 Task: Find connections with filter location Roskilde with filter topic #aiwith filter profile language Potuguese with filter current company Dr. Oetker India with filter school Indian Institute of Technology, Guwahati with filter industry Sugar and Confectionery Product Manufacturing with filter service category Healthcare Consulting with filter keywords title Conservation Volunteer
Action: Mouse moved to (474, 67)
Screenshot: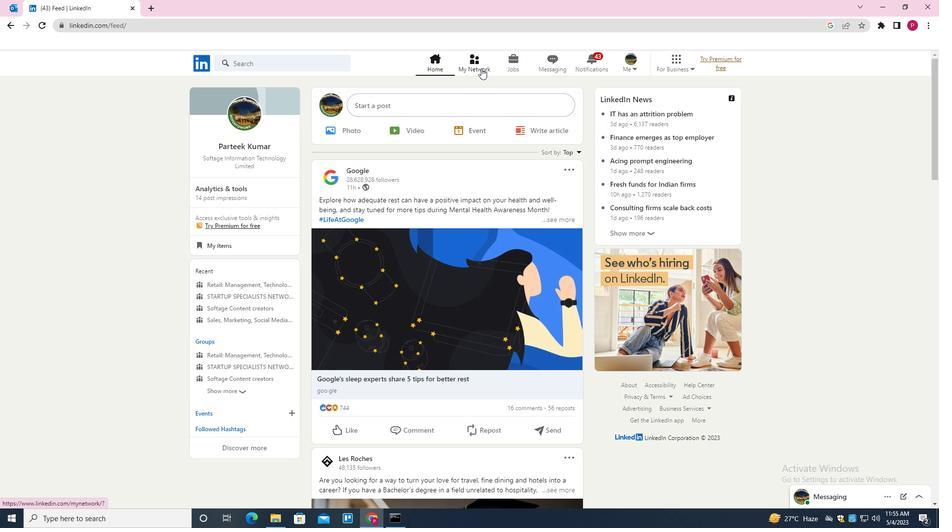 
Action: Mouse pressed left at (474, 67)
Screenshot: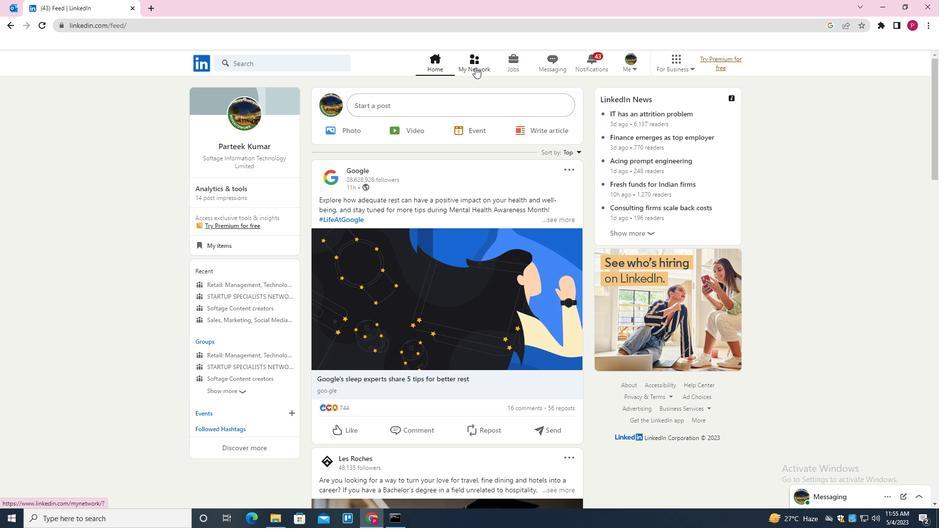 
Action: Mouse moved to (297, 117)
Screenshot: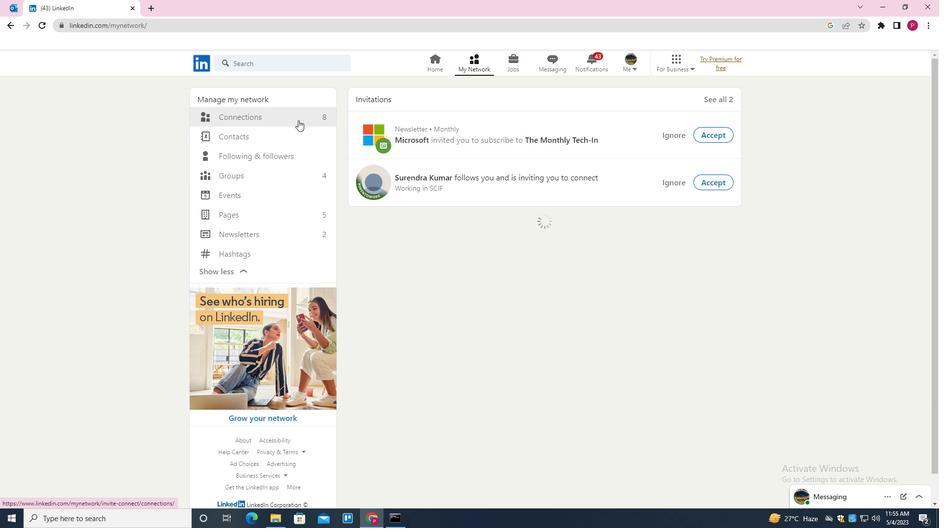 
Action: Mouse pressed left at (297, 117)
Screenshot: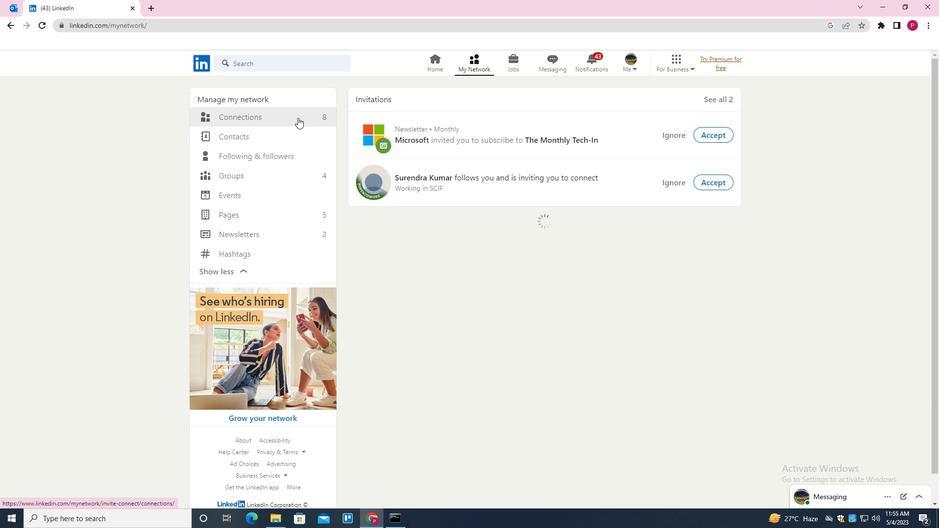 
Action: Mouse moved to (559, 118)
Screenshot: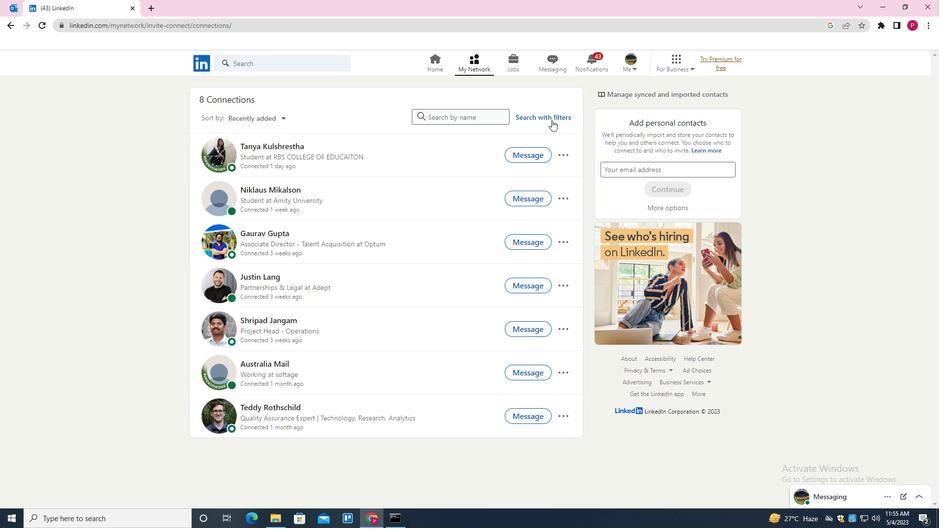 
Action: Mouse pressed left at (559, 118)
Screenshot: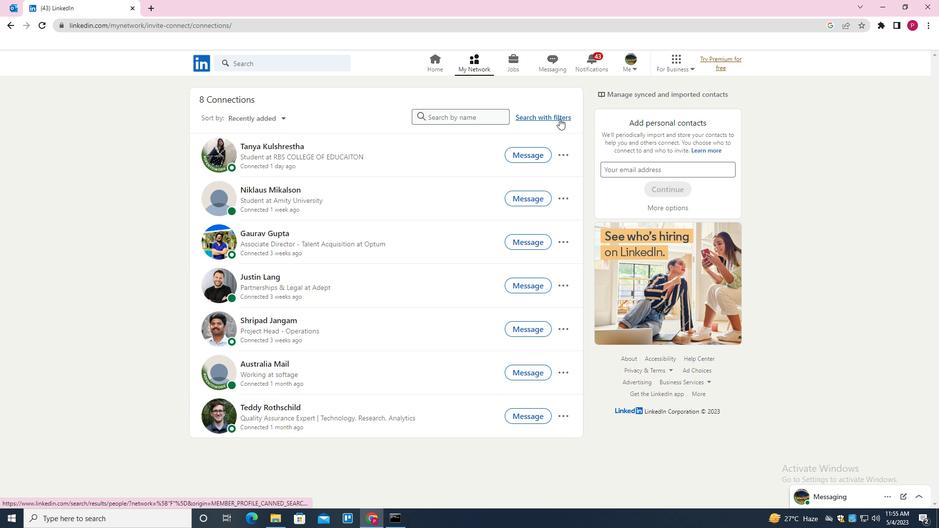 
Action: Mouse moved to (501, 90)
Screenshot: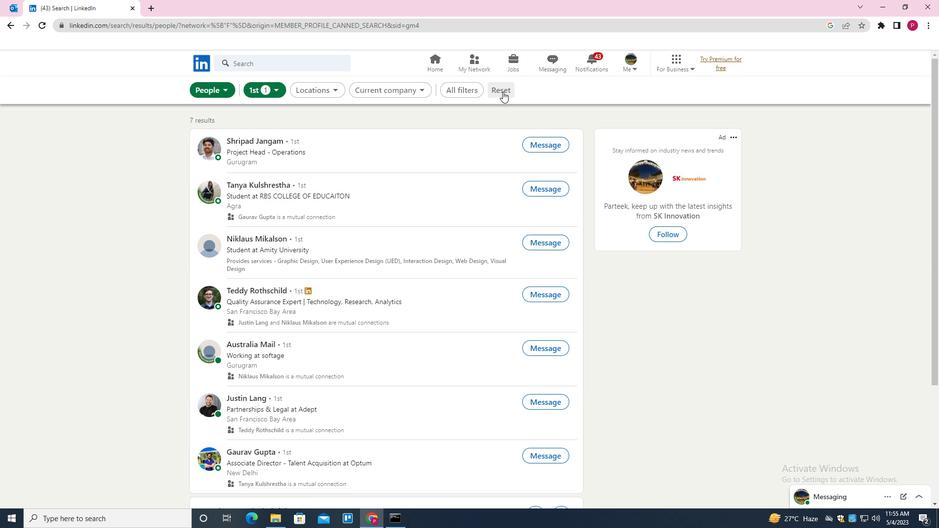 
Action: Mouse pressed left at (501, 90)
Screenshot: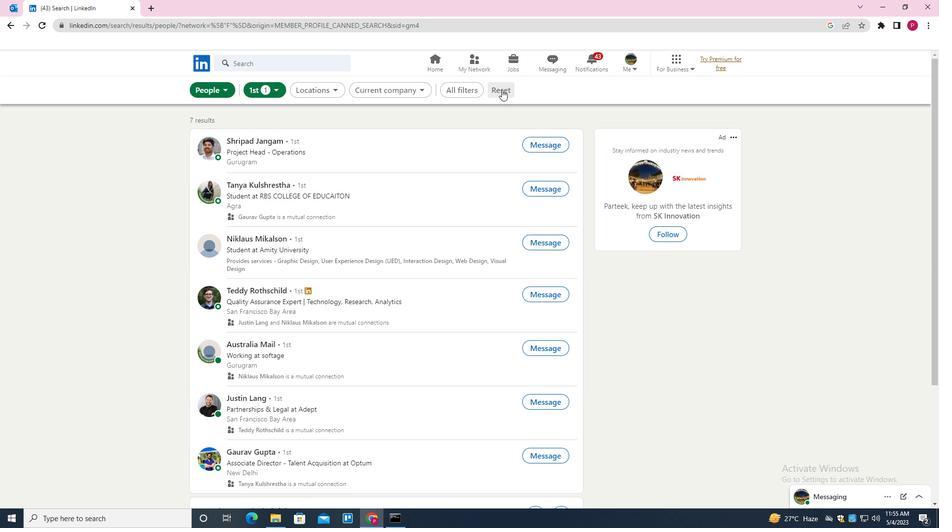 
Action: Mouse moved to (487, 90)
Screenshot: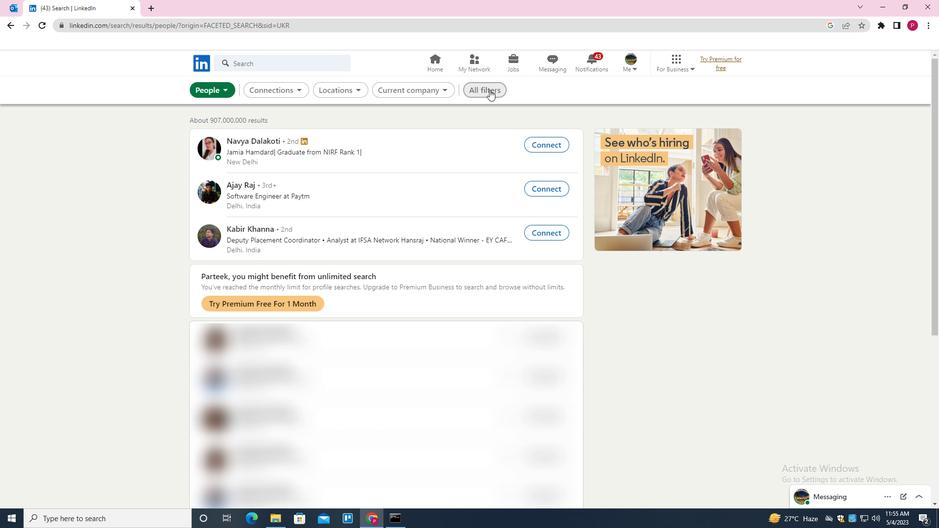 
Action: Mouse pressed left at (487, 90)
Screenshot: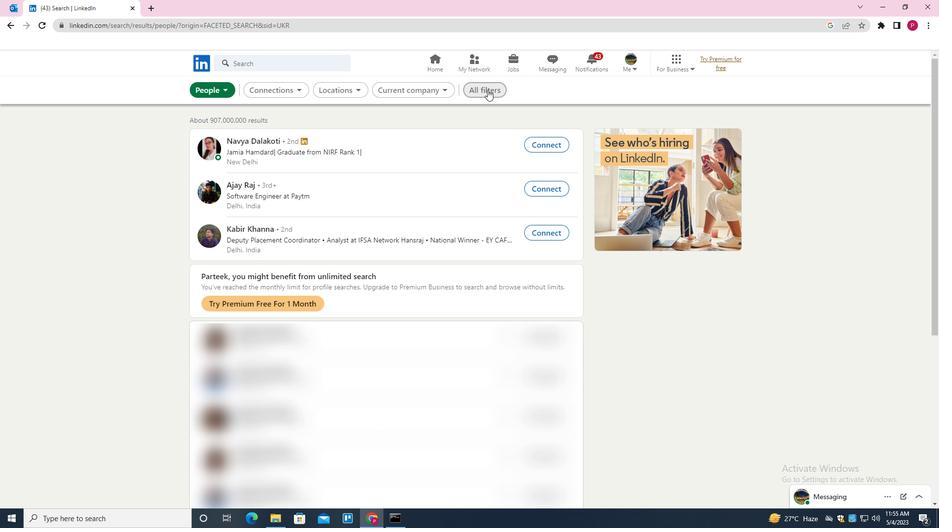 
Action: Mouse moved to (765, 270)
Screenshot: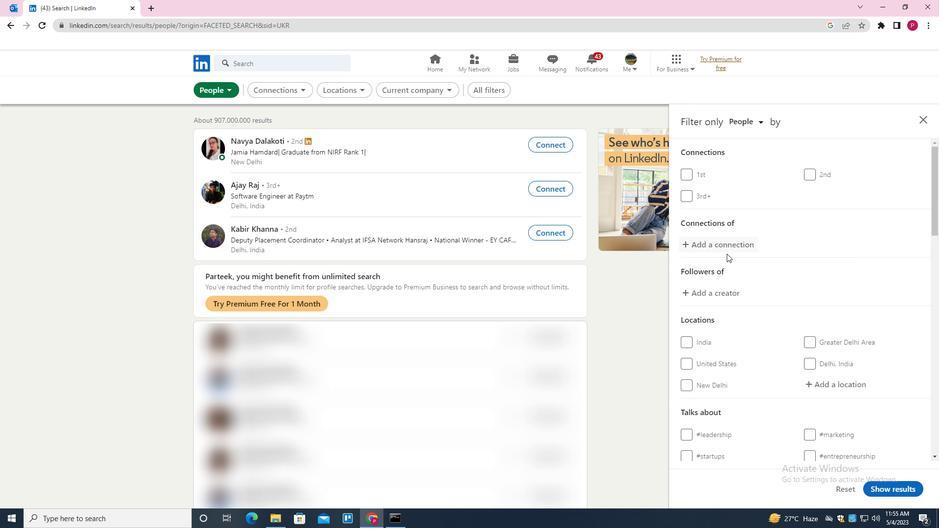 
Action: Mouse scrolled (765, 269) with delta (0, 0)
Screenshot: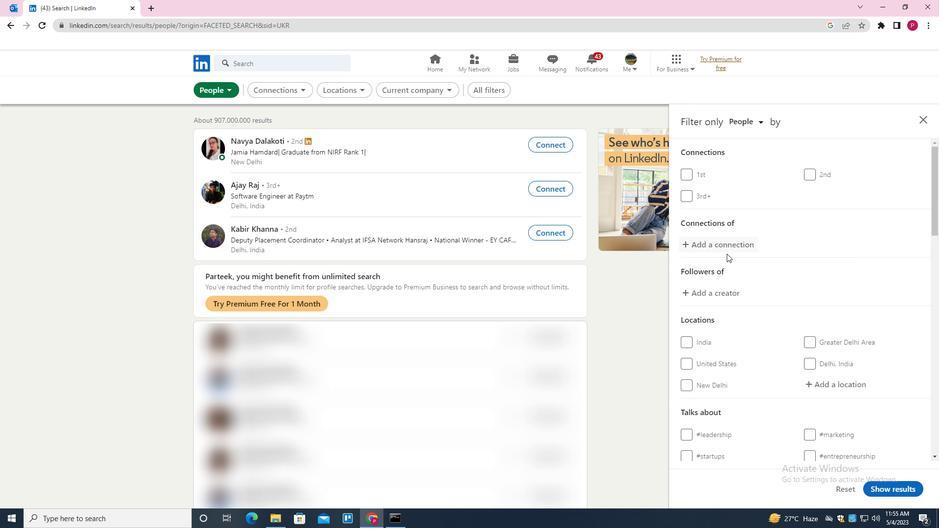 
Action: Mouse moved to (781, 275)
Screenshot: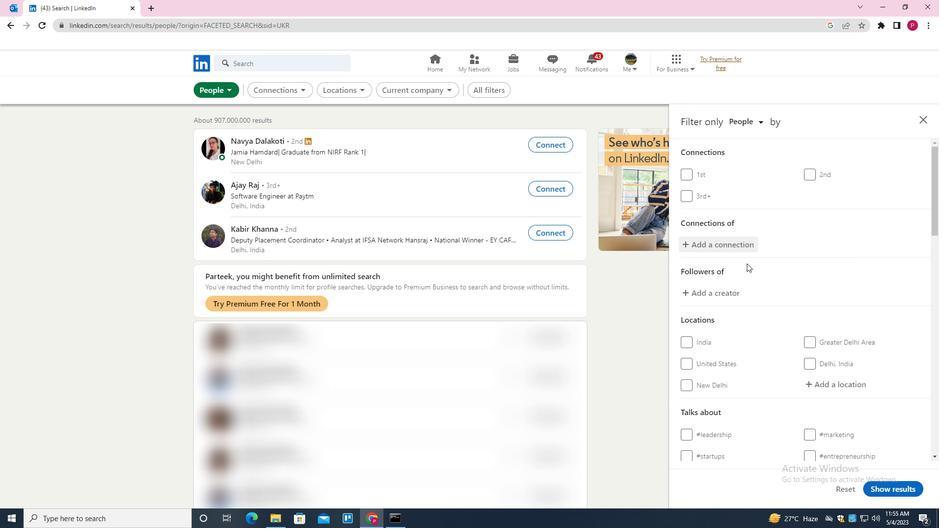 
Action: Mouse scrolled (781, 274) with delta (0, 0)
Screenshot: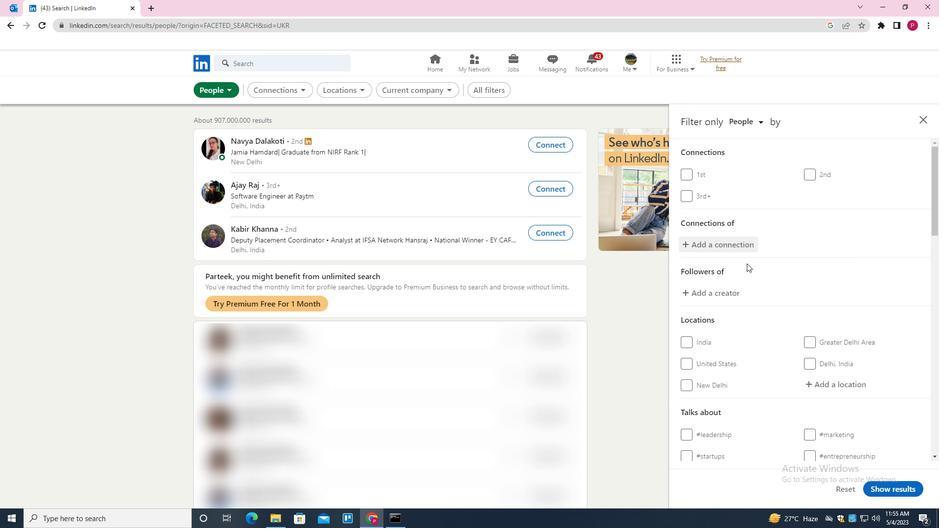 
Action: Mouse moved to (857, 289)
Screenshot: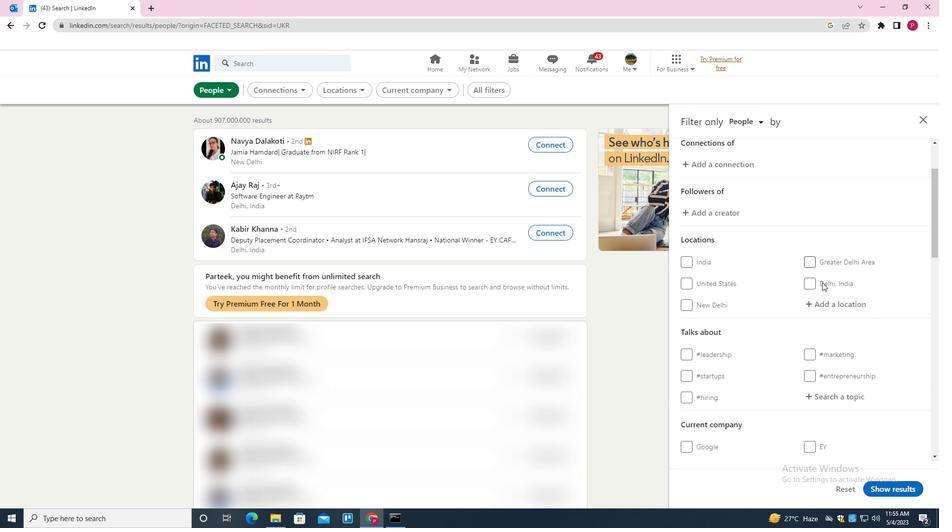 
Action: Mouse pressed left at (857, 289)
Screenshot: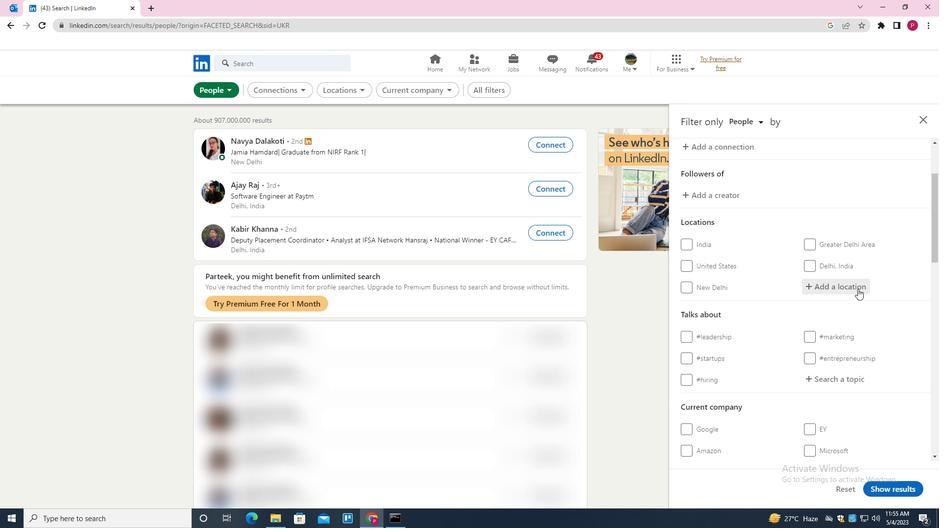 
Action: Key pressed <Key.shift><Key.shift><Key.shift>ROSKILDE<Key.down><Key.enter>
Screenshot: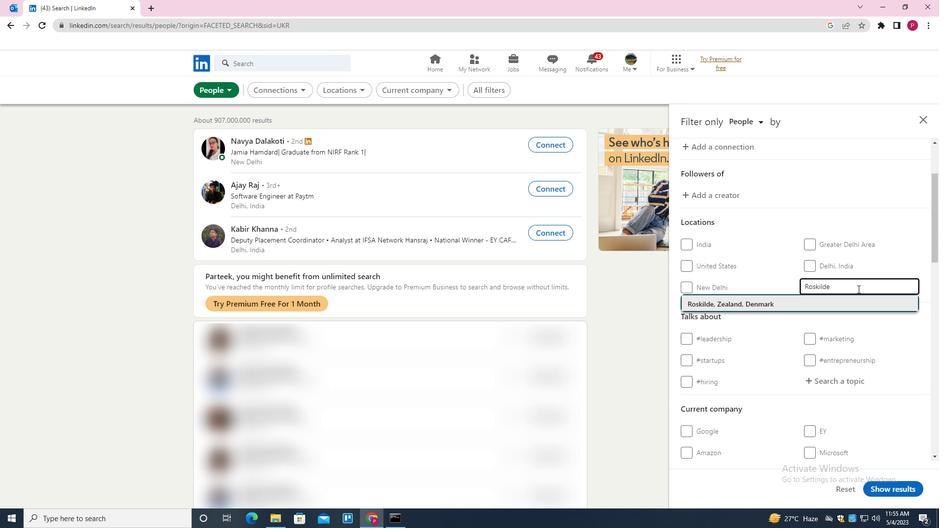 
Action: Mouse moved to (800, 293)
Screenshot: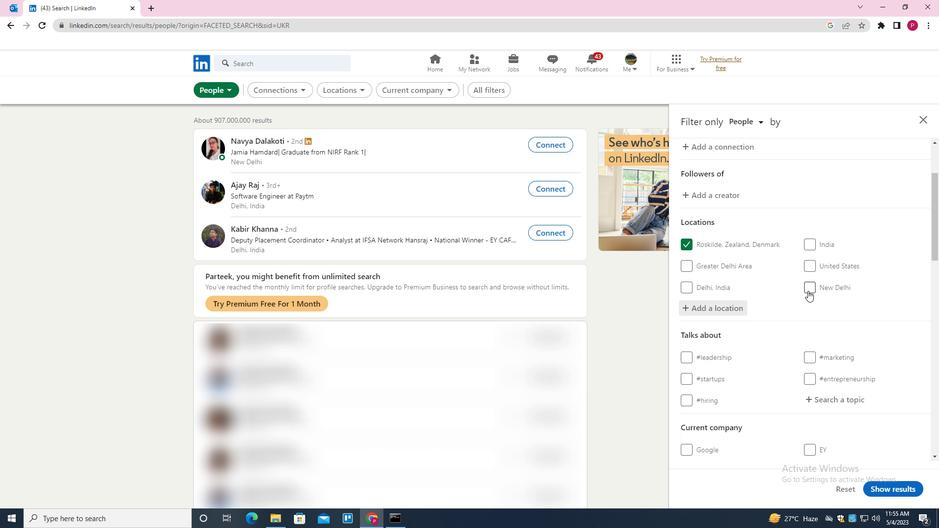 
Action: Mouse scrolled (800, 293) with delta (0, 0)
Screenshot: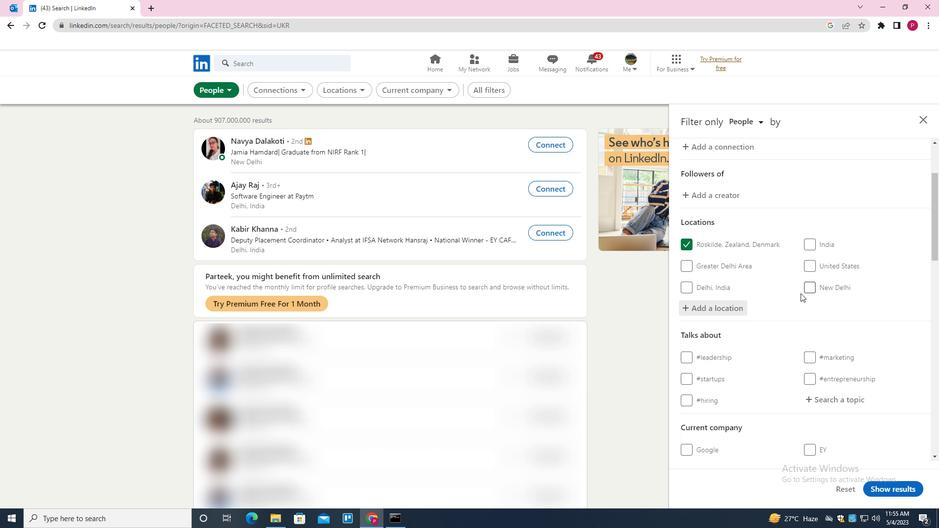 
Action: Mouse scrolled (800, 293) with delta (0, 0)
Screenshot: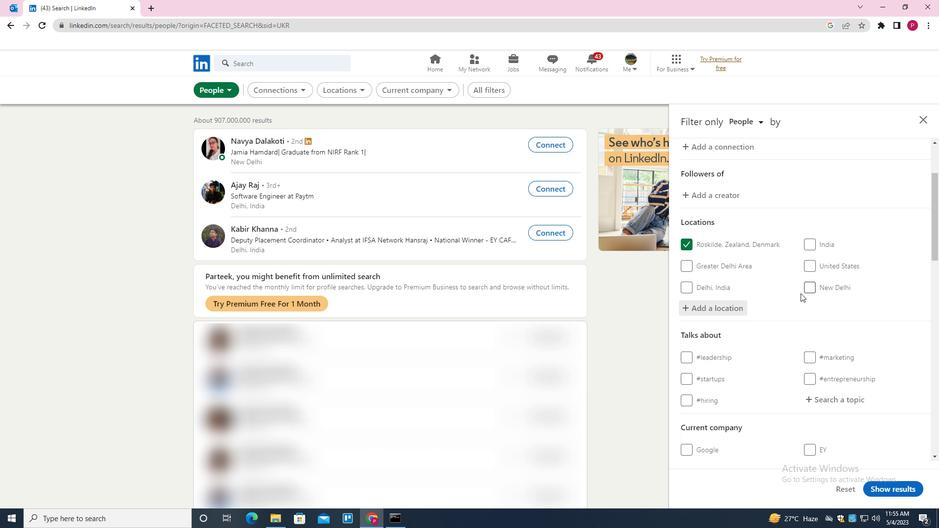 
Action: Mouse moved to (801, 294)
Screenshot: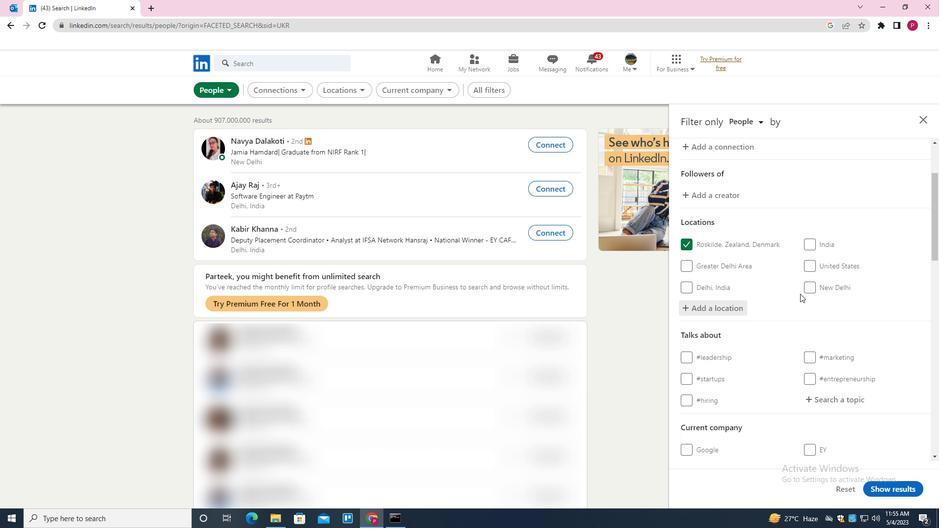 
Action: Mouse scrolled (801, 293) with delta (0, 0)
Screenshot: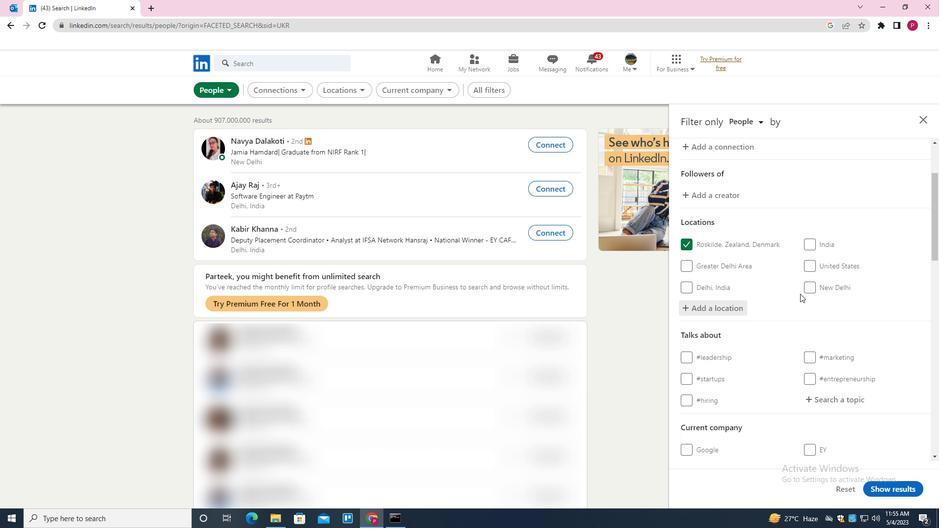 
Action: Mouse moved to (837, 252)
Screenshot: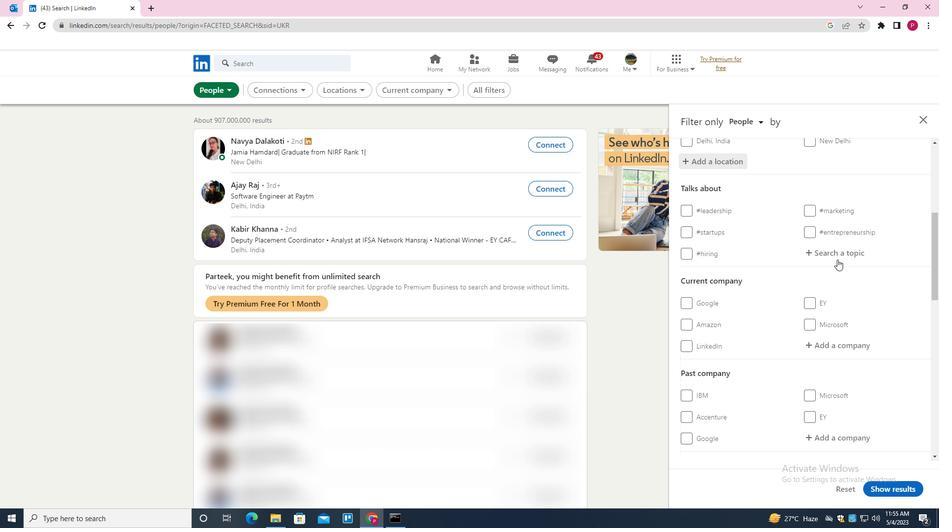 
Action: Mouse pressed left at (837, 252)
Screenshot: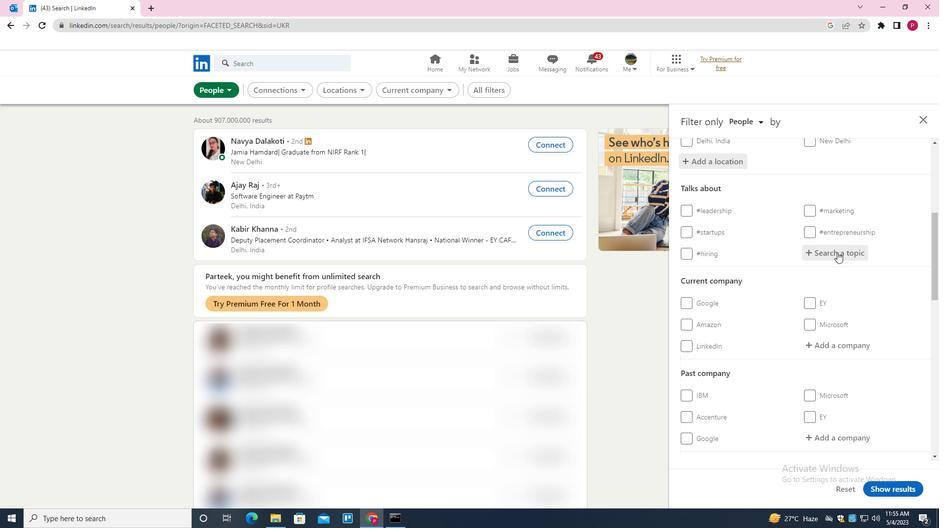 
Action: Key pressed AI<Key.down><Key.enter>
Screenshot: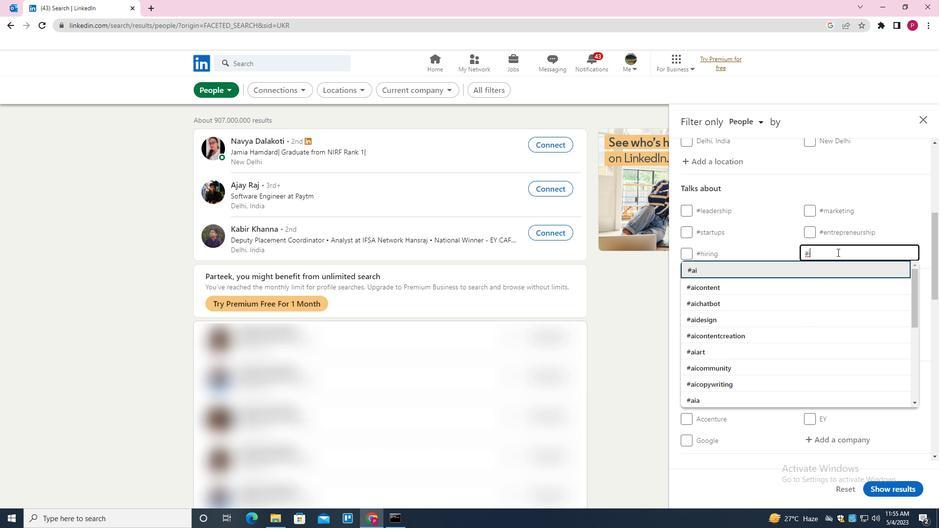 
Action: Mouse moved to (772, 262)
Screenshot: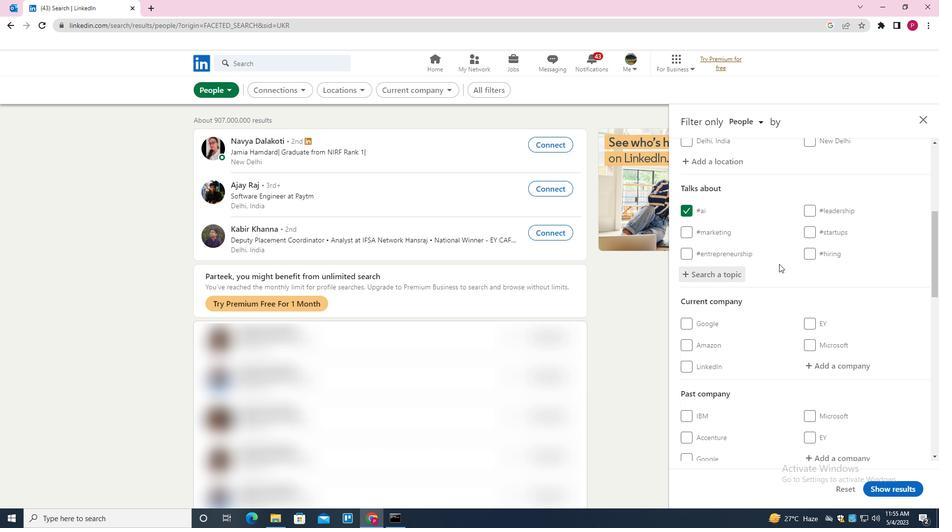 
Action: Mouse scrolled (772, 262) with delta (0, 0)
Screenshot: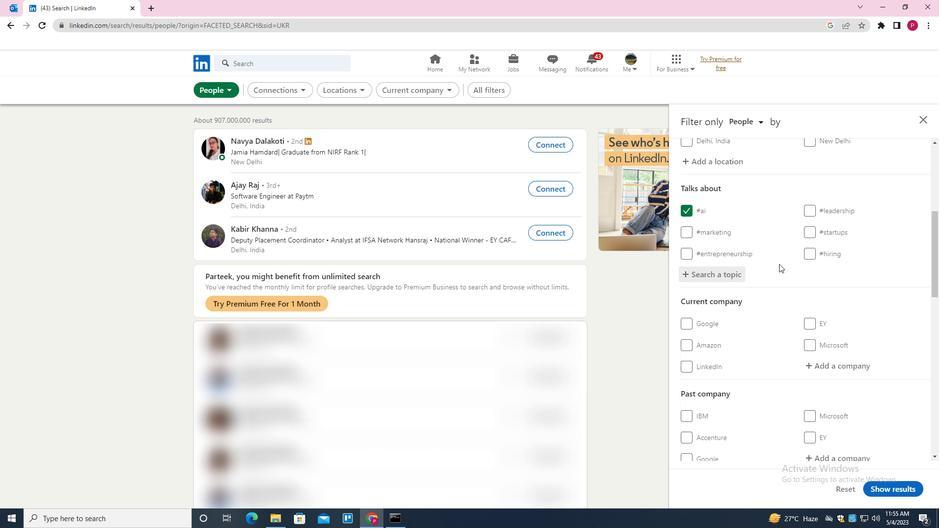 
Action: Mouse moved to (771, 262)
Screenshot: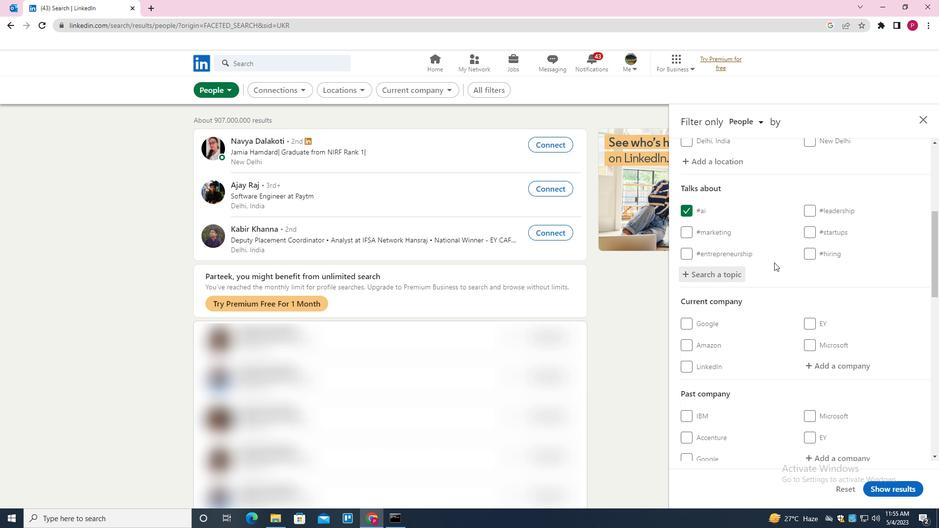 
Action: Mouse scrolled (771, 262) with delta (0, 0)
Screenshot: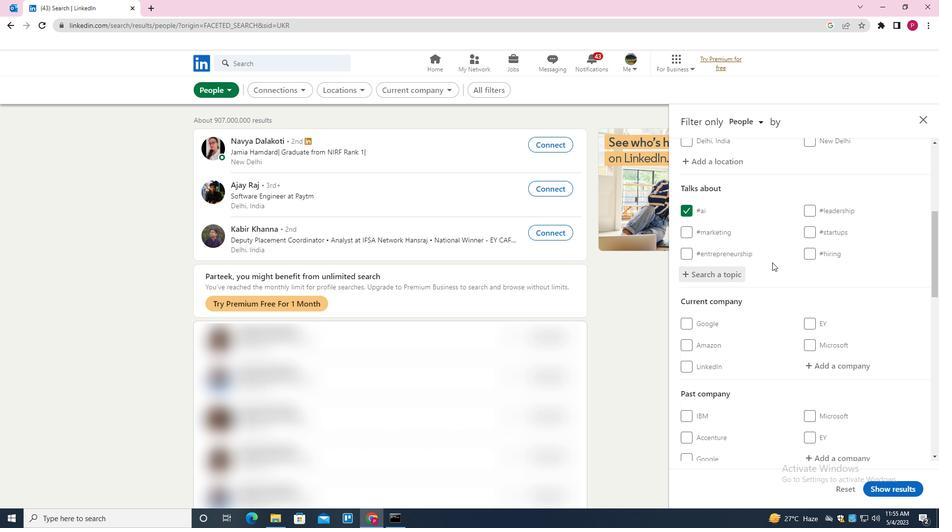 
Action: Mouse scrolled (771, 262) with delta (0, 0)
Screenshot: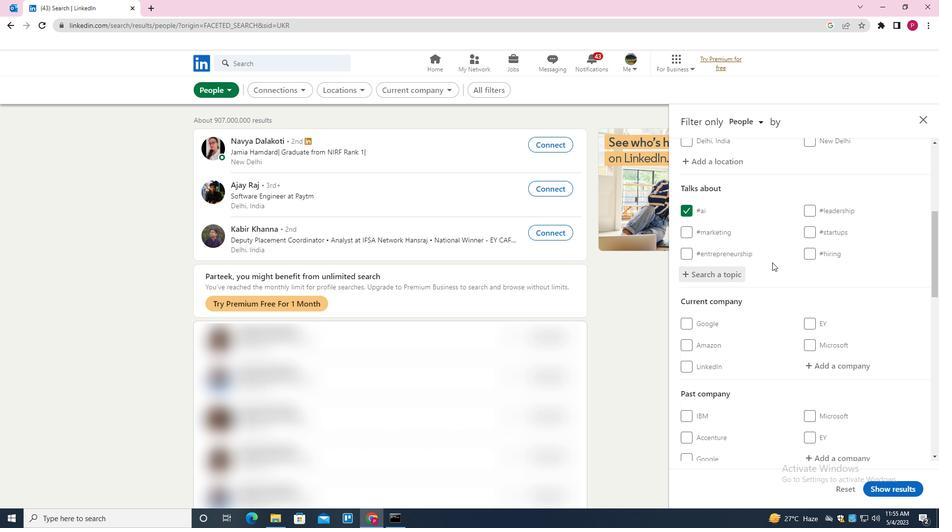 
Action: Mouse moved to (771, 262)
Screenshot: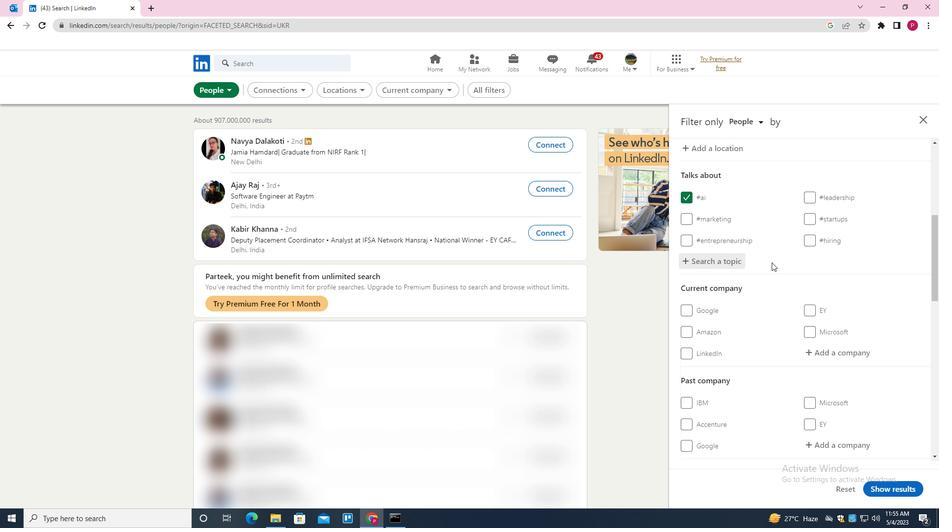 
Action: Mouse scrolled (771, 262) with delta (0, 0)
Screenshot: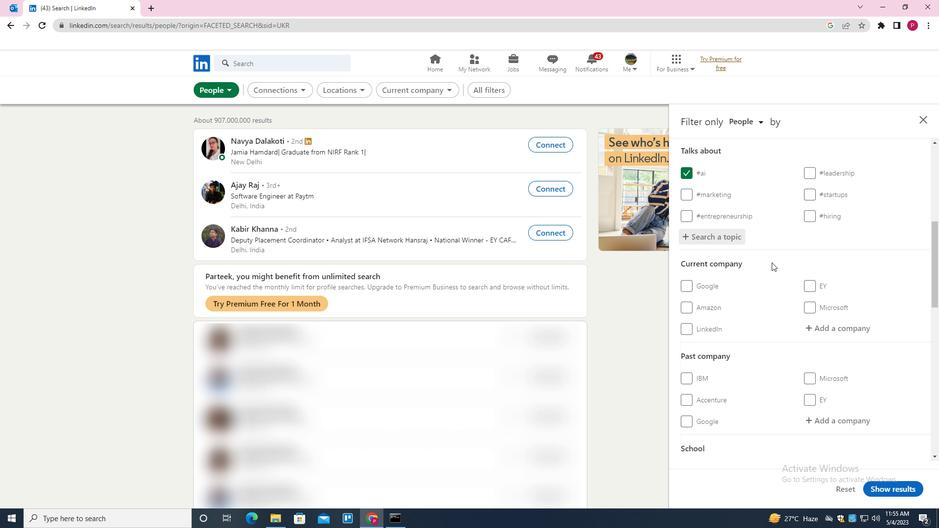 
Action: Mouse scrolled (771, 262) with delta (0, 0)
Screenshot: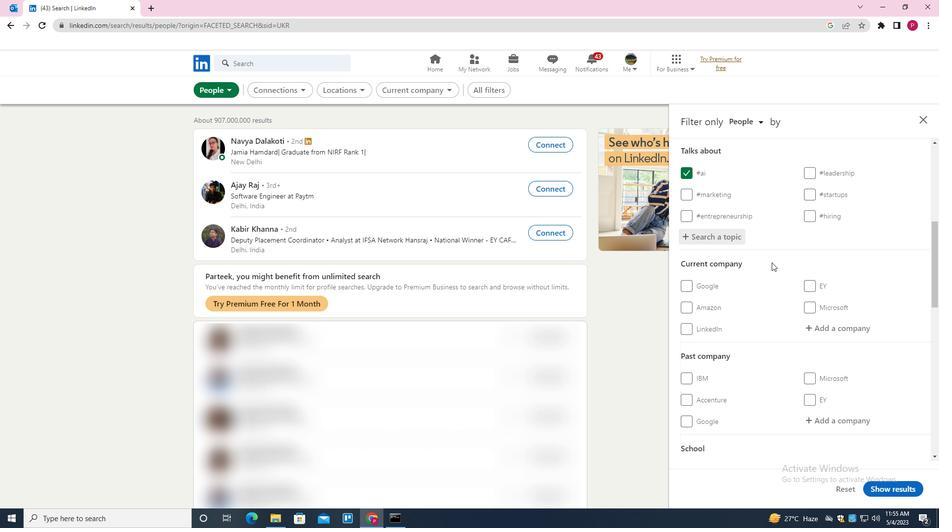 
Action: Mouse scrolled (771, 262) with delta (0, 0)
Screenshot: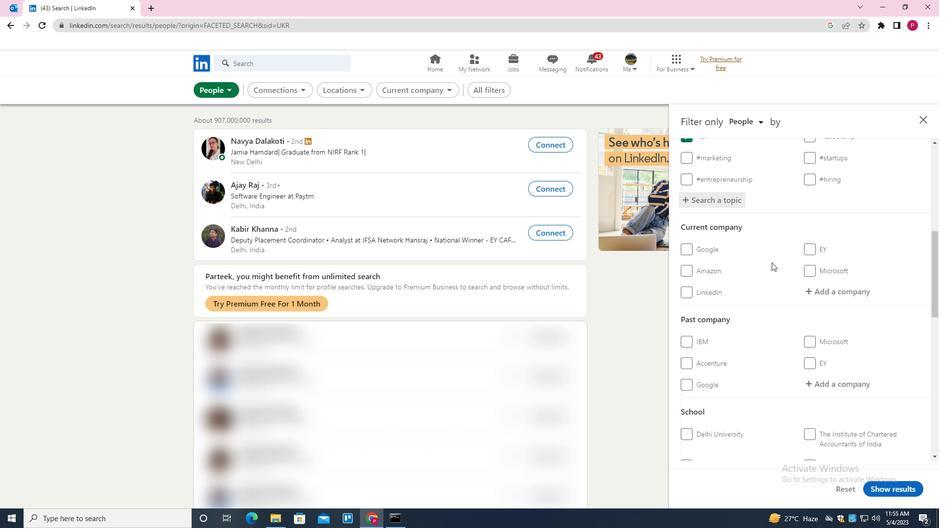 
Action: Mouse moved to (766, 262)
Screenshot: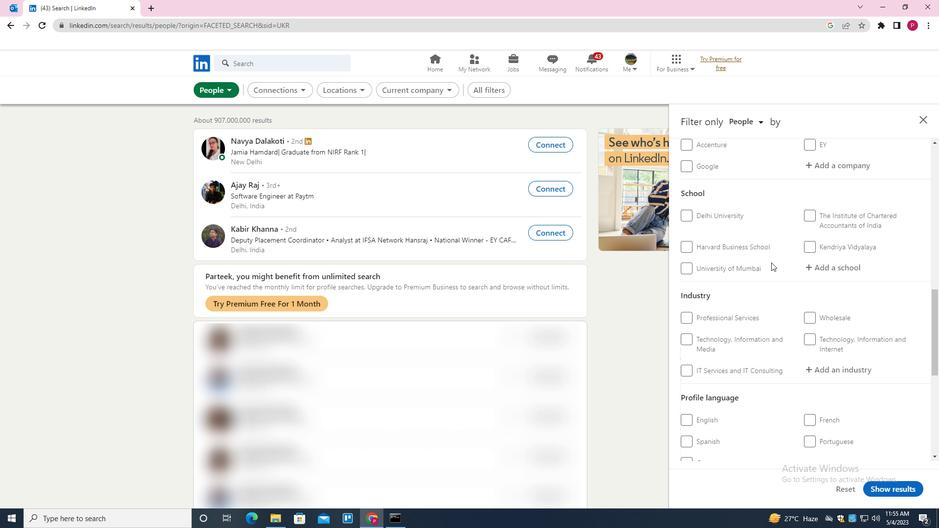 
Action: Mouse scrolled (766, 261) with delta (0, 0)
Screenshot: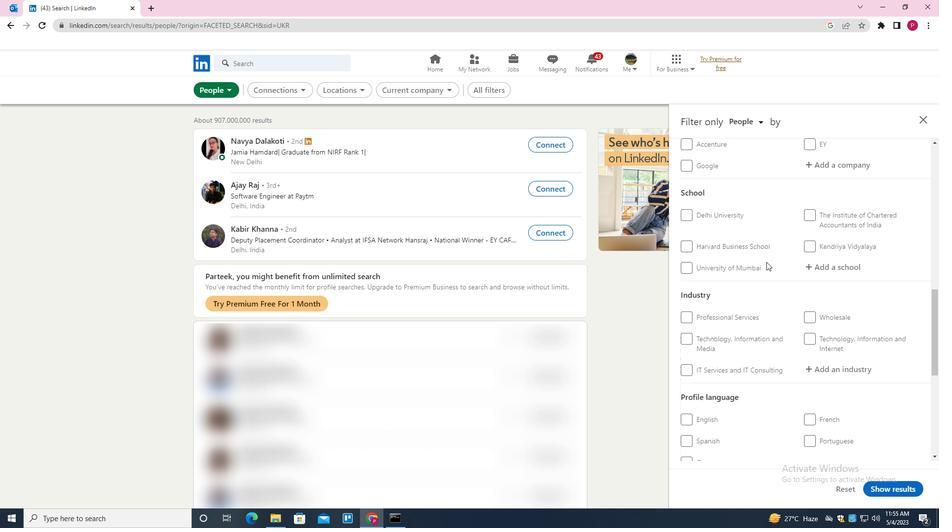 
Action: Mouse scrolled (766, 261) with delta (0, 0)
Screenshot: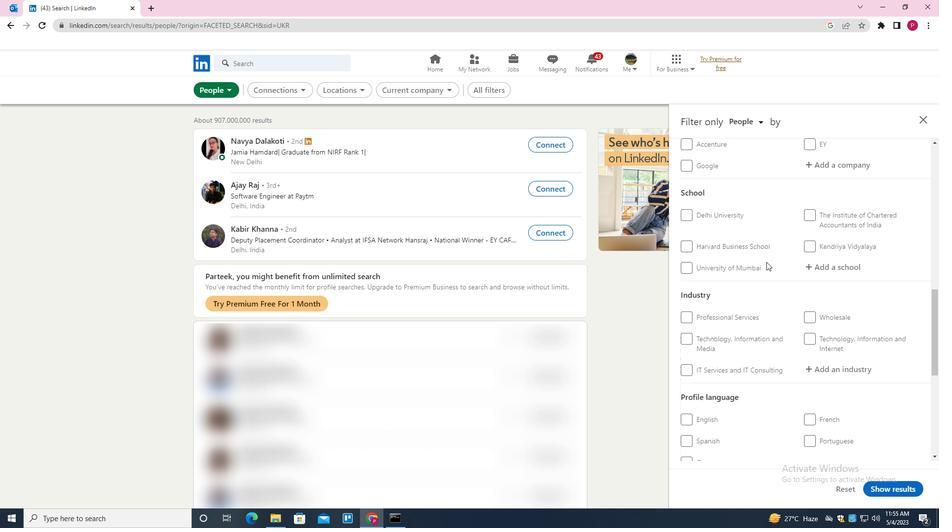 
Action: Mouse scrolled (766, 261) with delta (0, 0)
Screenshot: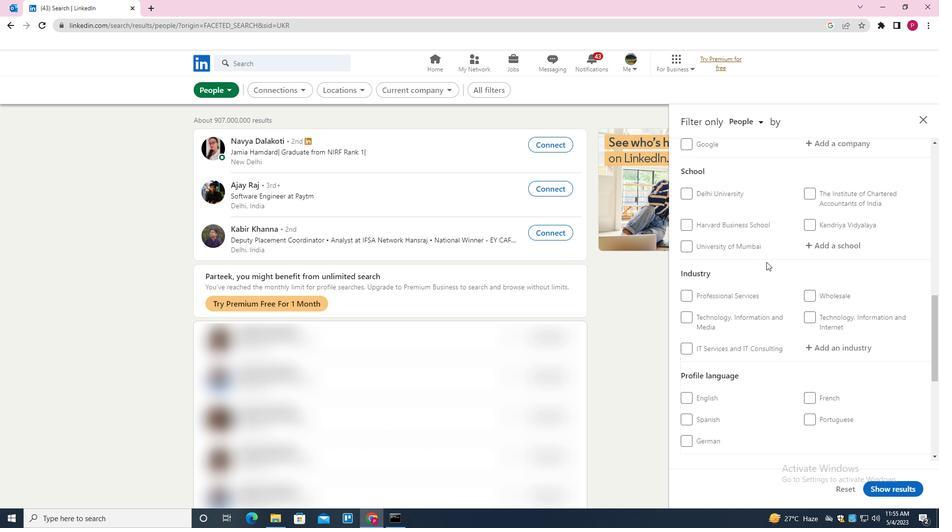
Action: Mouse scrolled (766, 261) with delta (0, 0)
Screenshot: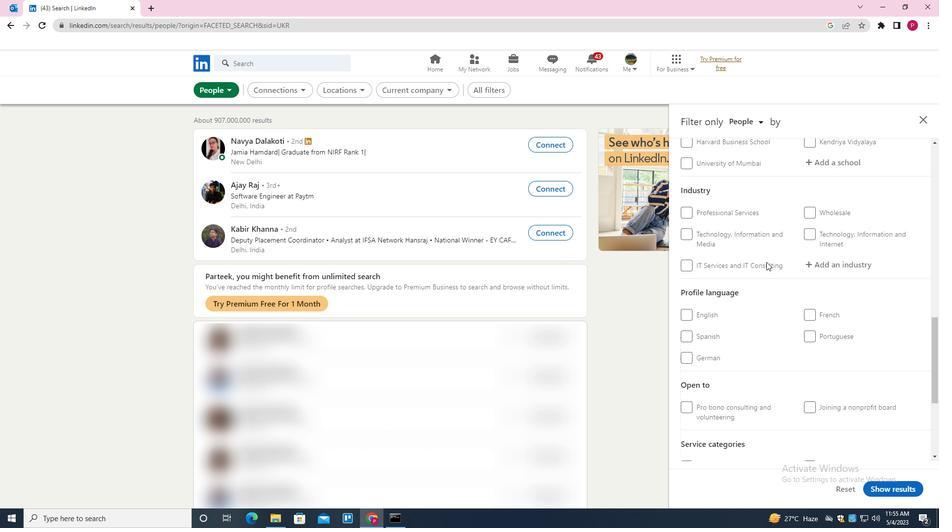 
Action: Mouse moved to (809, 243)
Screenshot: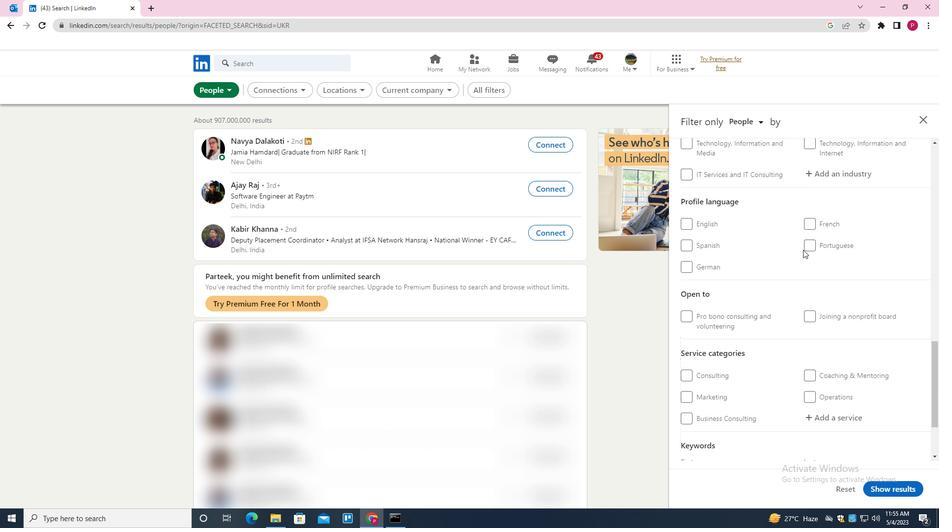 
Action: Mouse pressed left at (809, 243)
Screenshot: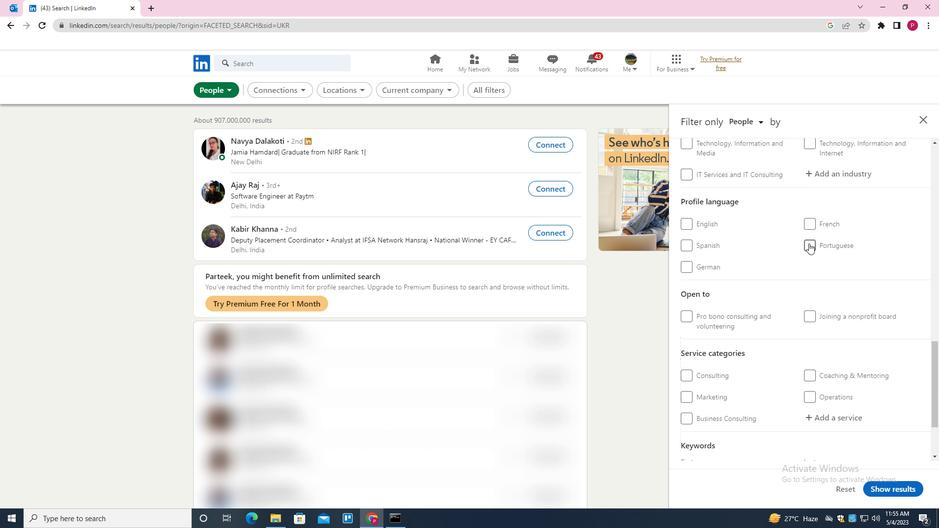 
Action: Mouse moved to (728, 287)
Screenshot: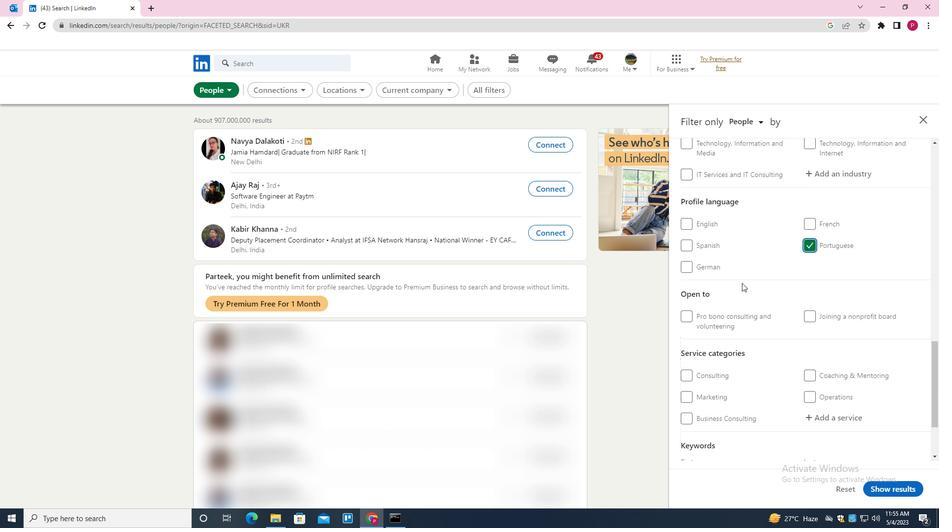 
Action: Mouse scrolled (728, 288) with delta (0, 0)
Screenshot: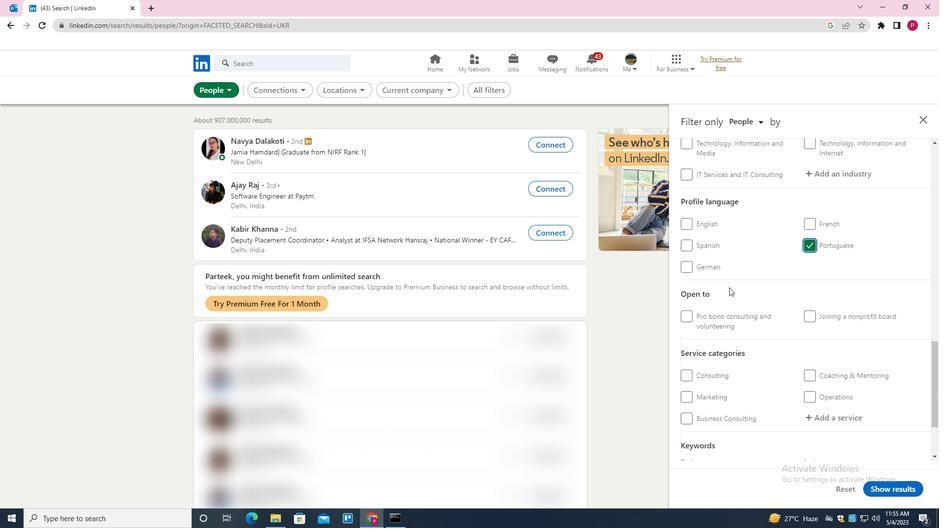 
Action: Mouse scrolled (728, 288) with delta (0, 0)
Screenshot: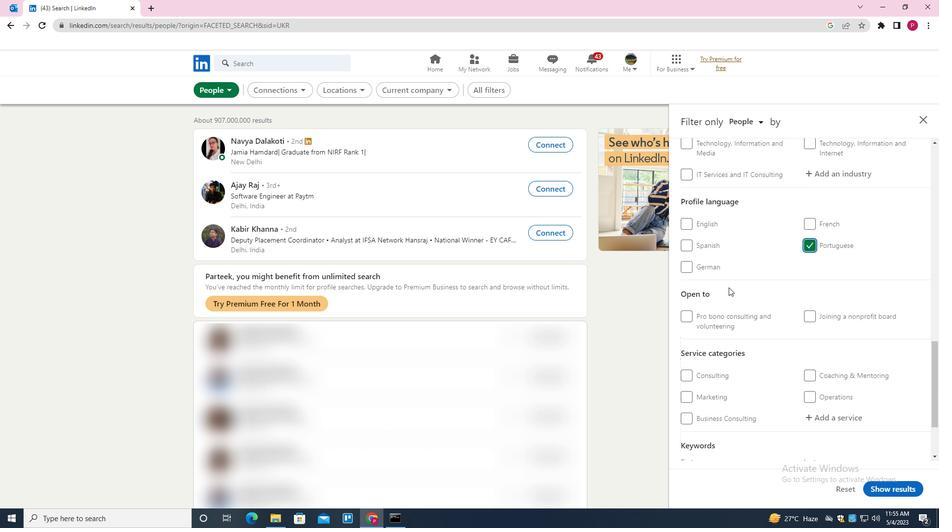 
Action: Mouse scrolled (728, 288) with delta (0, 0)
Screenshot: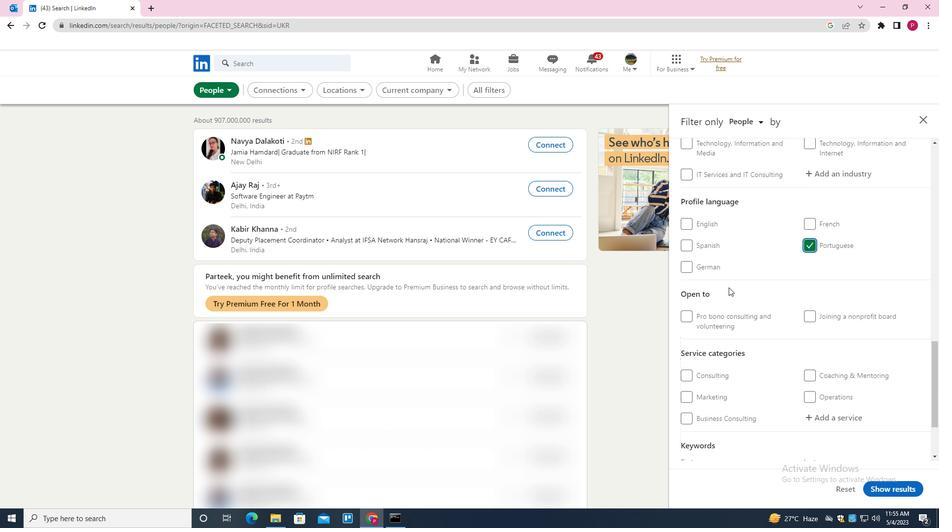 
Action: Mouse scrolled (728, 288) with delta (0, 0)
Screenshot: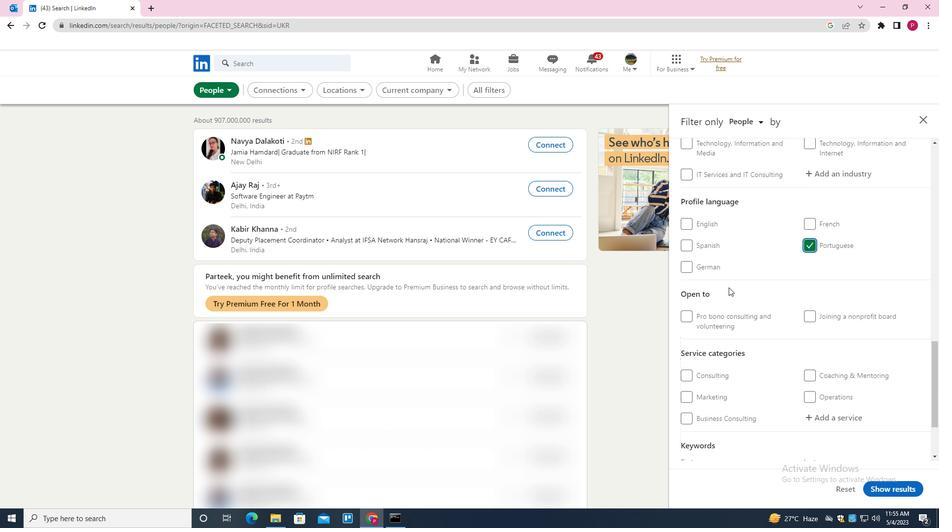 
Action: Mouse scrolled (728, 288) with delta (0, 0)
Screenshot: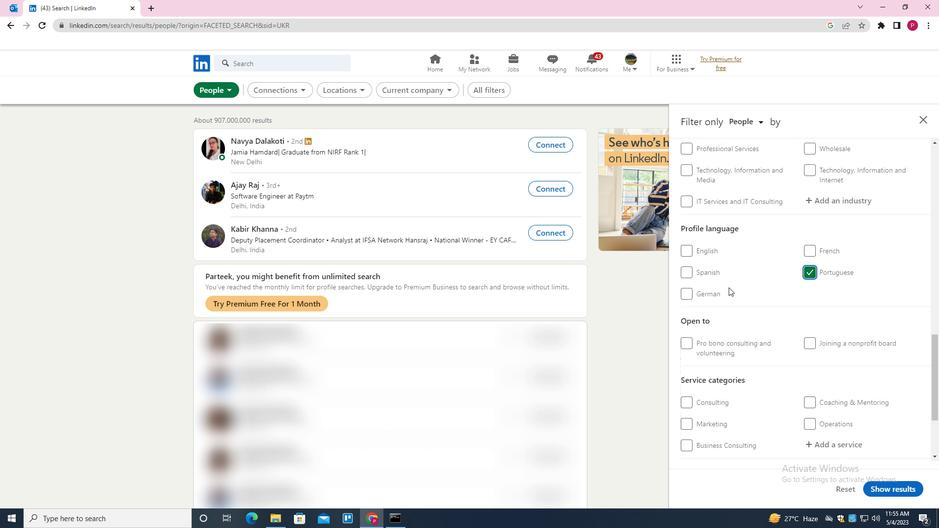 
Action: Mouse scrolled (728, 288) with delta (0, 0)
Screenshot: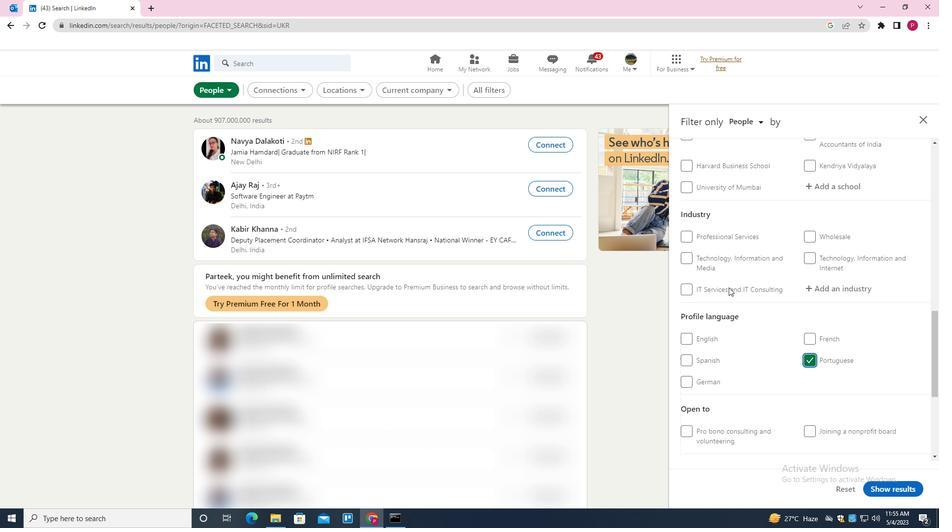 
Action: Mouse scrolled (728, 288) with delta (0, 0)
Screenshot: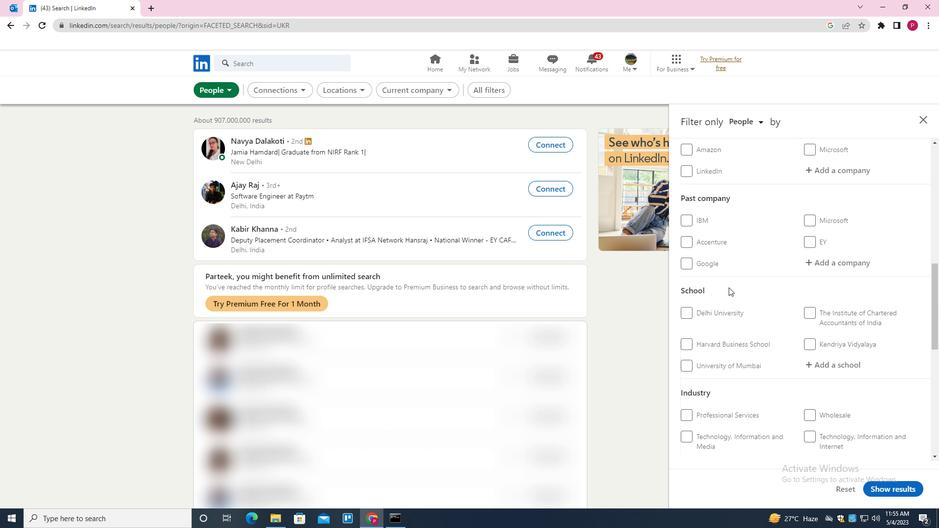 
Action: Mouse moved to (833, 219)
Screenshot: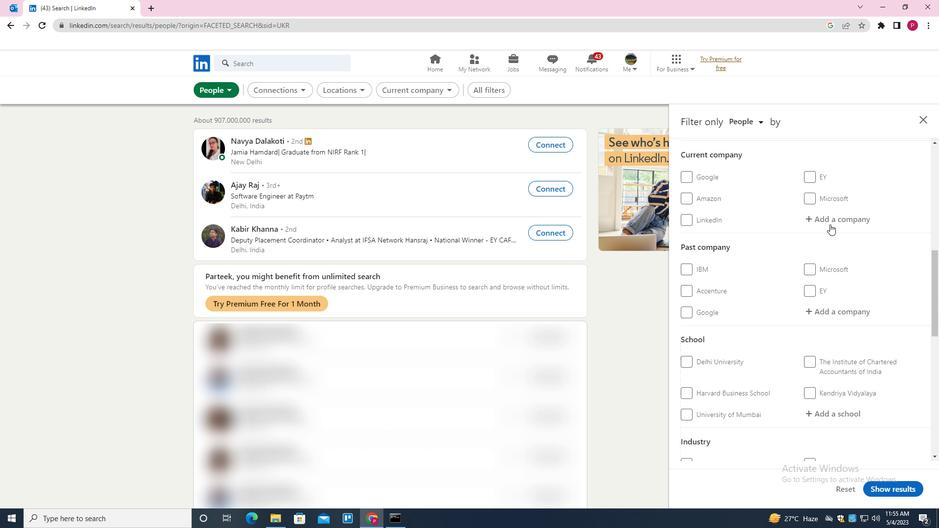 
Action: Mouse pressed left at (833, 219)
Screenshot: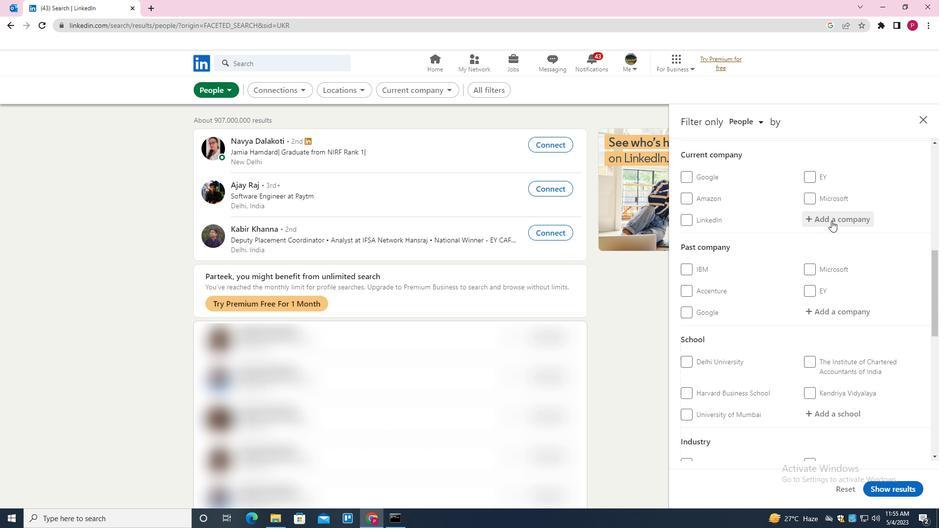 
Action: Key pressed <Key.shift><Key.shift><Key.shift>DR.<Key.space><Key.shift>OETK<Key.down><Key.enter>
Screenshot: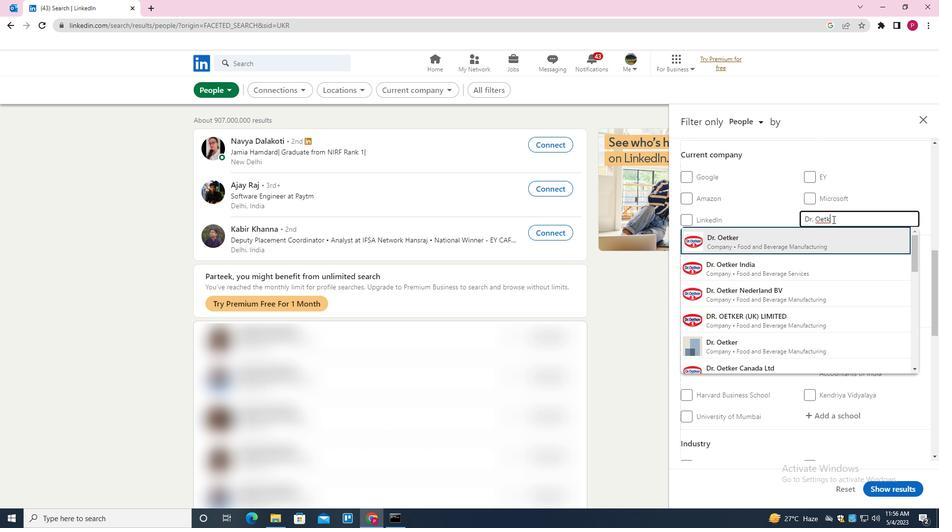 
Action: Mouse moved to (809, 247)
Screenshot: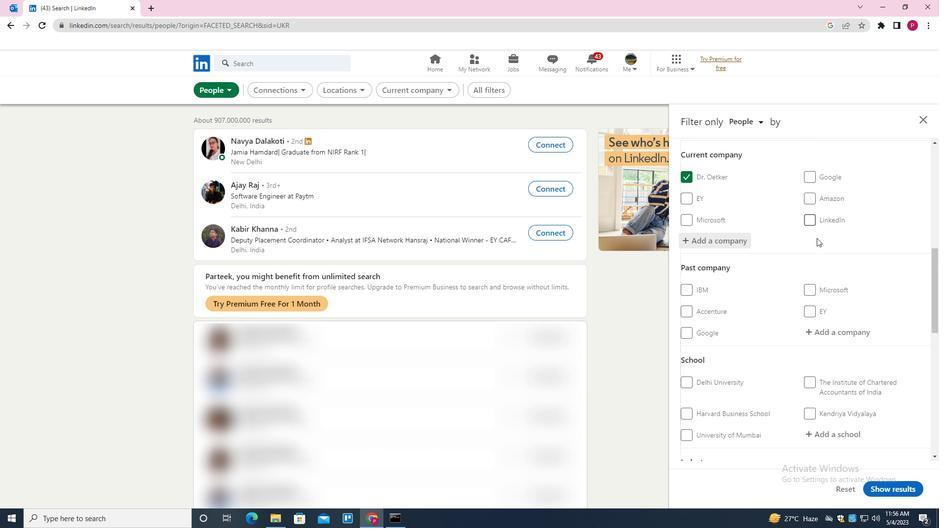 
Action: Mouse scrolled (809, 246) with delta (0, 0)
Screenshot: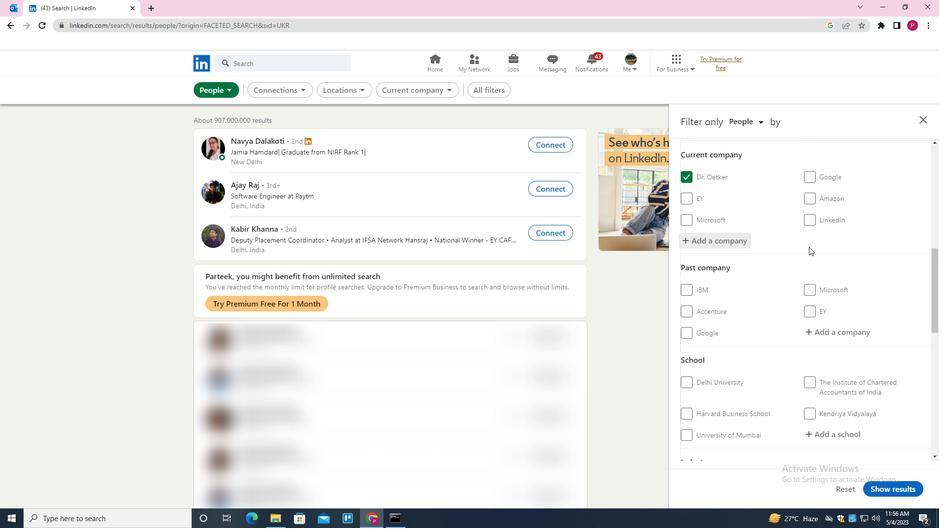
Action: Mouse moved to (810, 247)
Screenshot: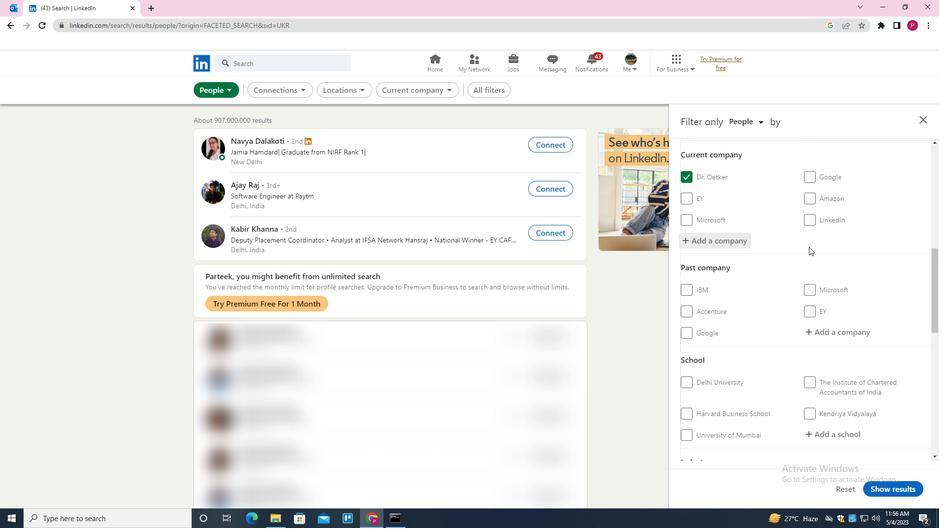 
Action: Mouse scrolled (810, 246) with delta (0, 0)
Screenshot: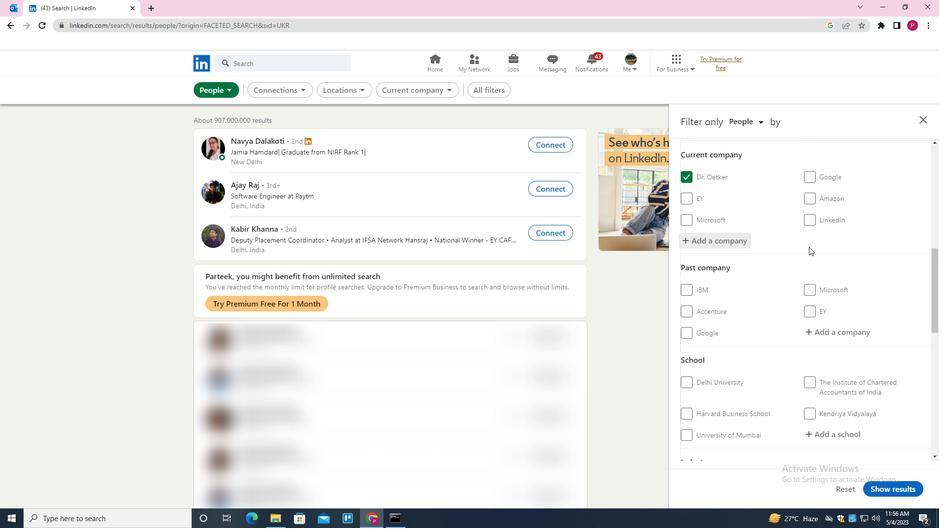 
Action: Mouse moved to (813, 245)
Screenshot: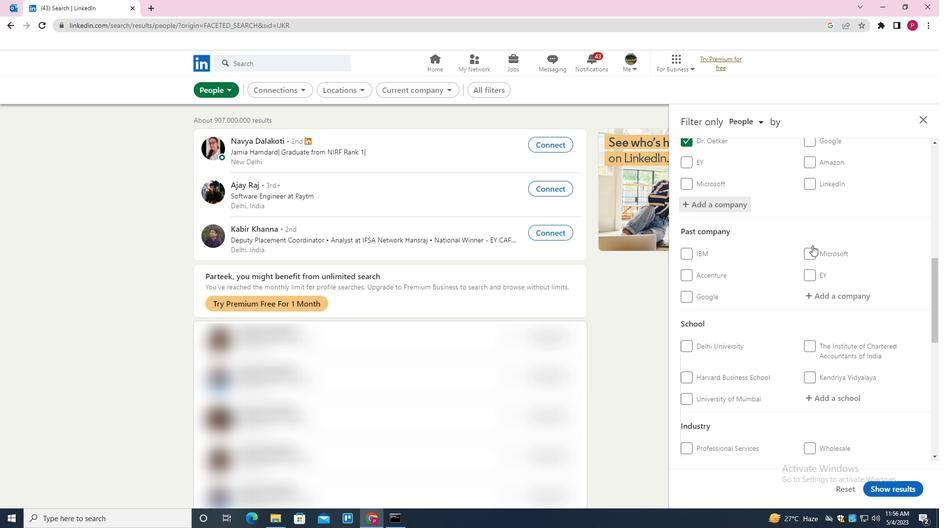 
Action: Mouse scrolled (813, 244) with delta (0, 0)
Screenshot: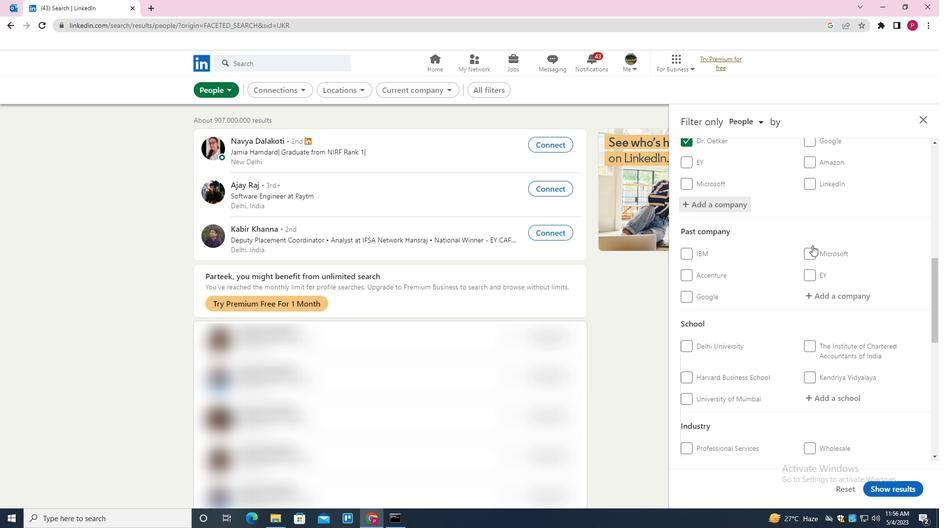 
Action: Mouse moved to (838, 288)
Screenshot: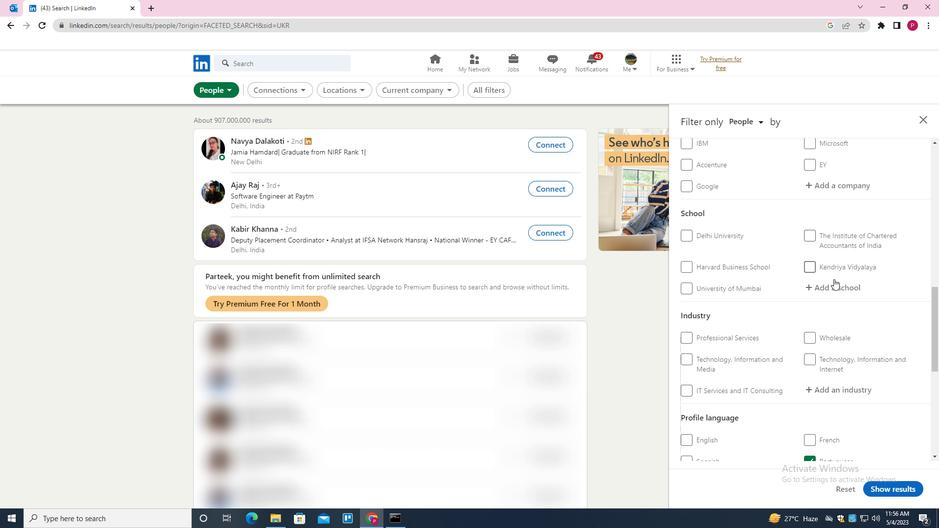 
Action: Mouse pressed left at (838, 288)
Screenshot: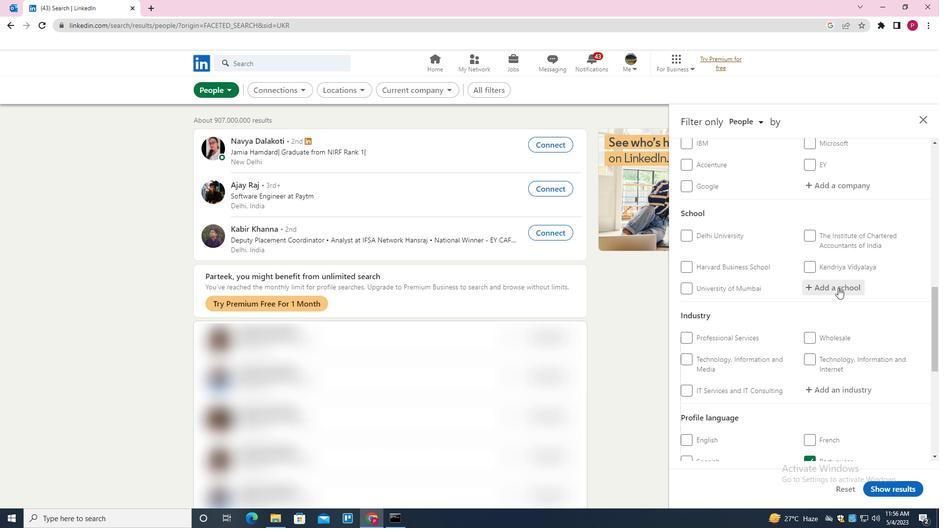 
Action: Key pressed <Key.shift>INDIAN<Key.space><Key.shift><Key.shift><Key.shift><Key.shift><Key.shift><Key.shift><Key.shift><Key.shift><Key.shift><Key.shift><Key.shift><Key.shift><Key.shift><Key.shift><Key.shift><Key.shift><Key.shift><Key.shift>INSTITUTE<Key.space>OF<Key.space><Key.shift>TECHNOLOGY<Key.space><Key.down><Key.down><Key.down><Key.down><Key.down><Key.down><Key.down><Key.down><Key.up><Key.enter>
Screenshot: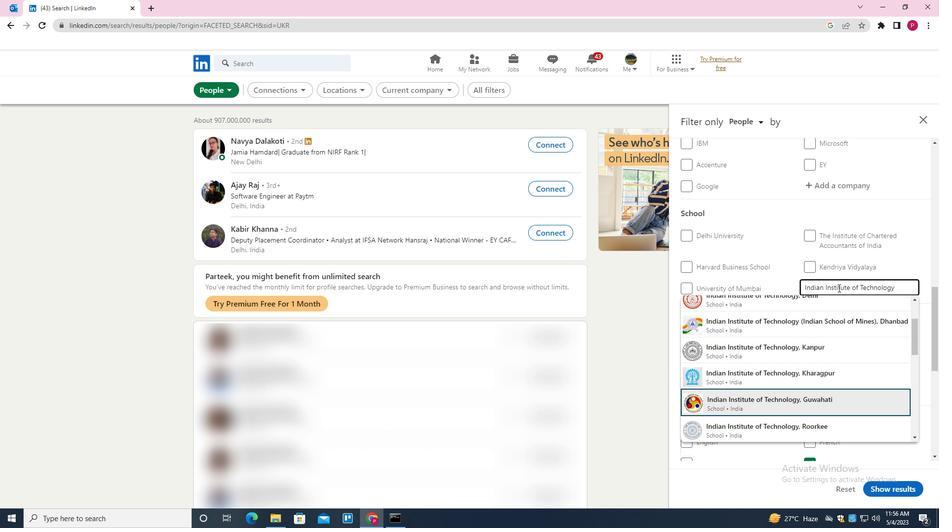 
Action: Mouse moved to (817, 298)
Screenshot: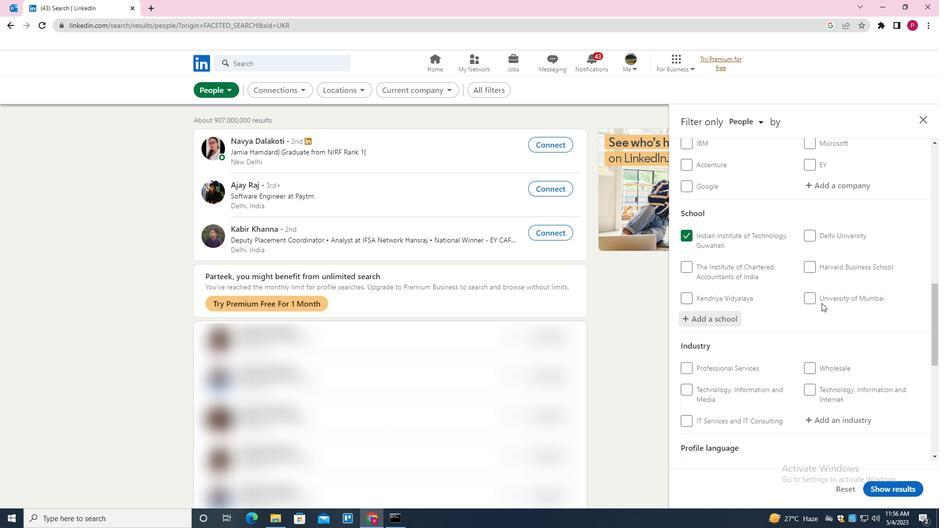 
Action: Mouse scrolled (817, 297) with delta (0, 0)
Screenshot: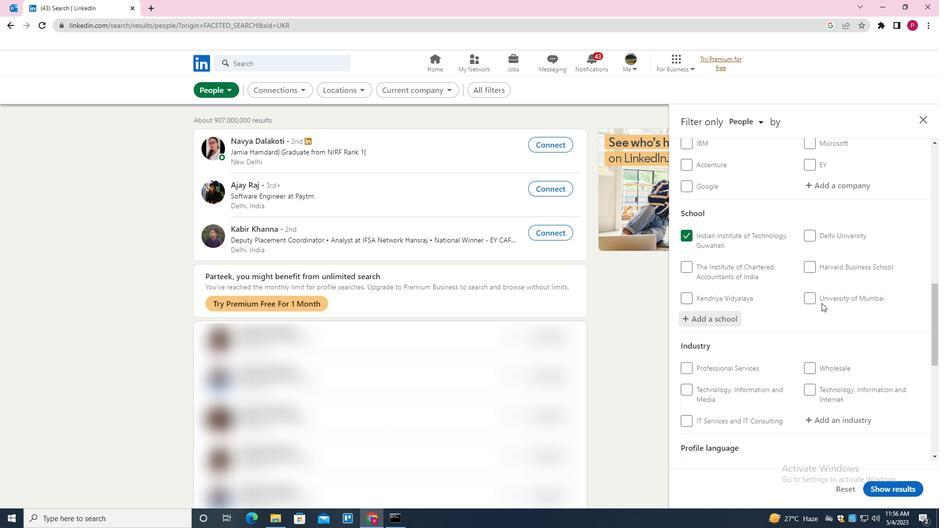 
Action: Mouse moved to (816, 296)
Screenshot: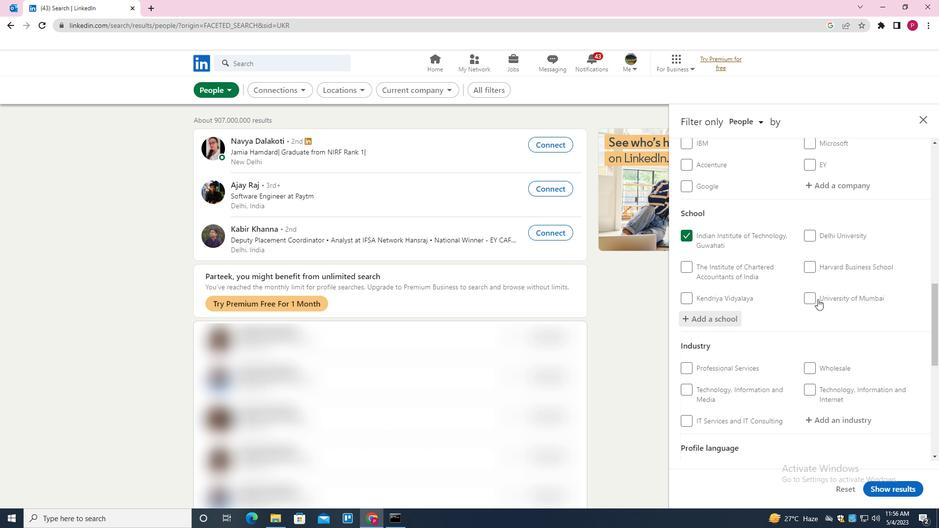 
Action: Mouse scrolled (816, 296) with delta (0, 0)
Screenshot: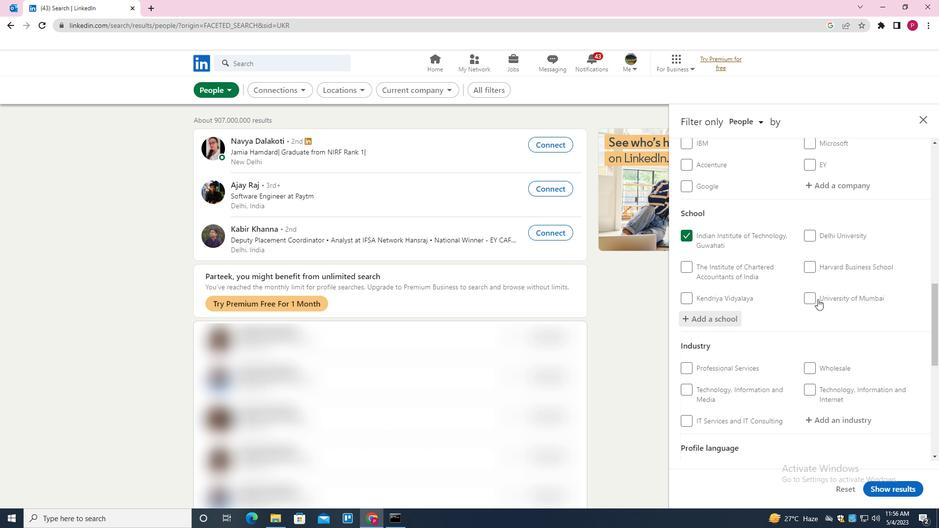 
Action: Mouse moved to (816, 296)
Screenshot: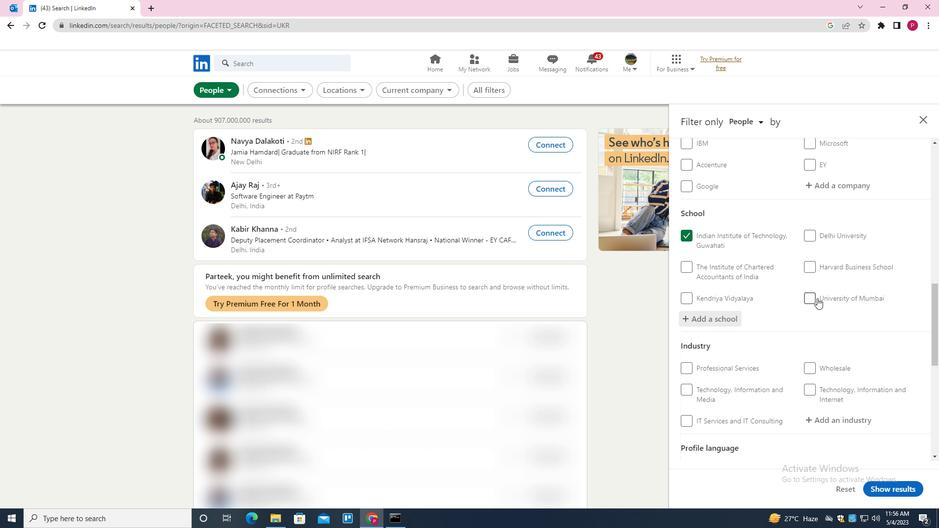 
Action: Mouse scrolled (816, 295) with delta (0, 0)
Screenshot: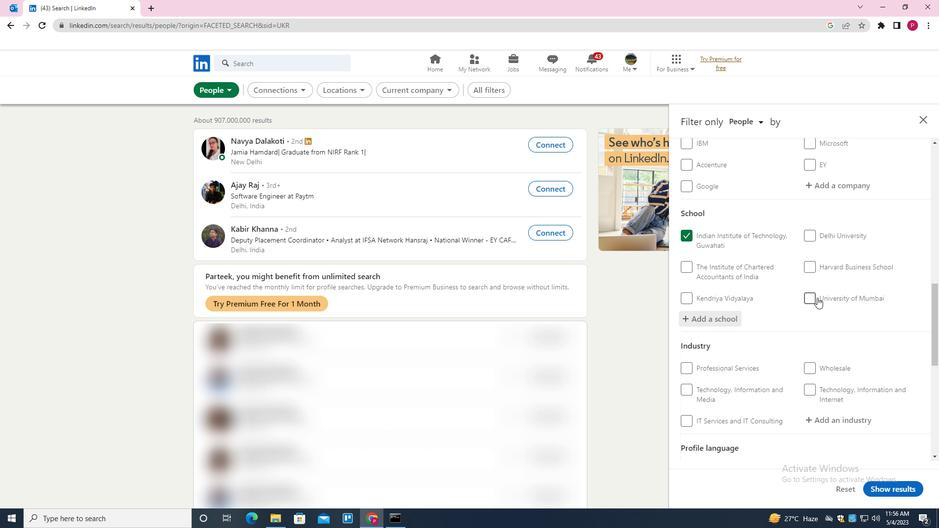 
Action: Mouse moved to (840, 272)
Screenshot: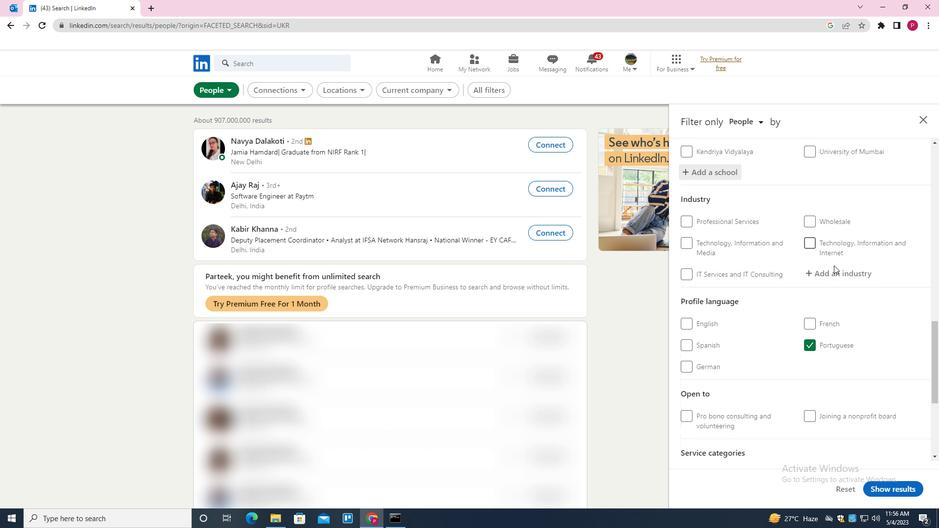 
Action: Mouse pressed left at (840, 272)
Screenshot: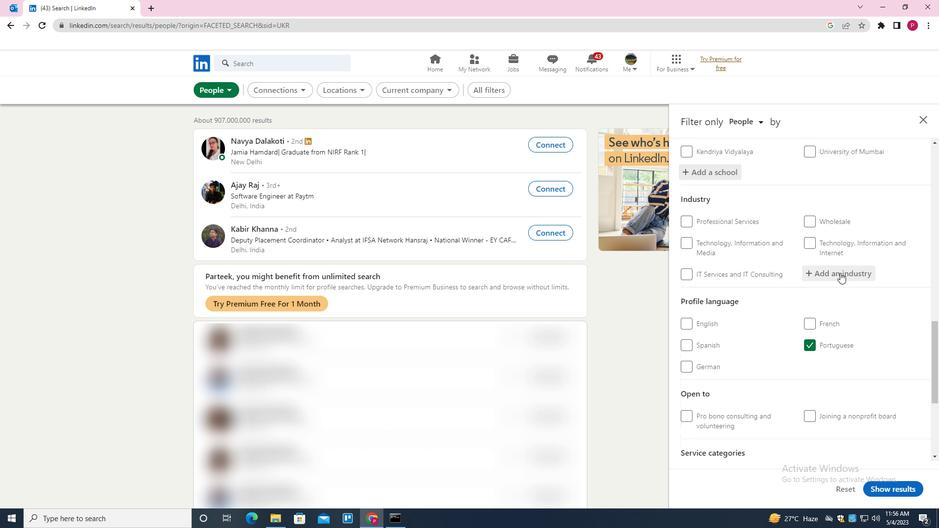 
Action: Key pressed <Key.shift>SUGAR<Key.space>AND<Key.space><Key.shift><Key.shift><Key.shift><Key.shift><Key.shift><Key.shift><Key.shift><Key.shift><Key.shift><Key.shift><Key.shift><Key.shift><Key.shift><Key.shift><Key.shift>CONFECTIONERY<Key.space><Key.shift>PRODUCT<Key.space><Key.shift>MANUFACTURING<Key.down><Key.enter>
Screenshot: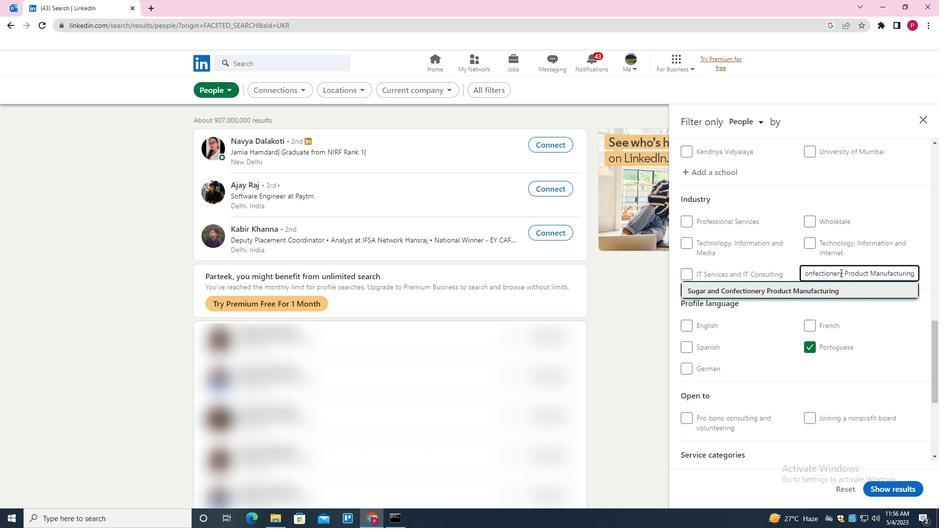 
Action: Mouse moved to (864, 303)
Screenshot: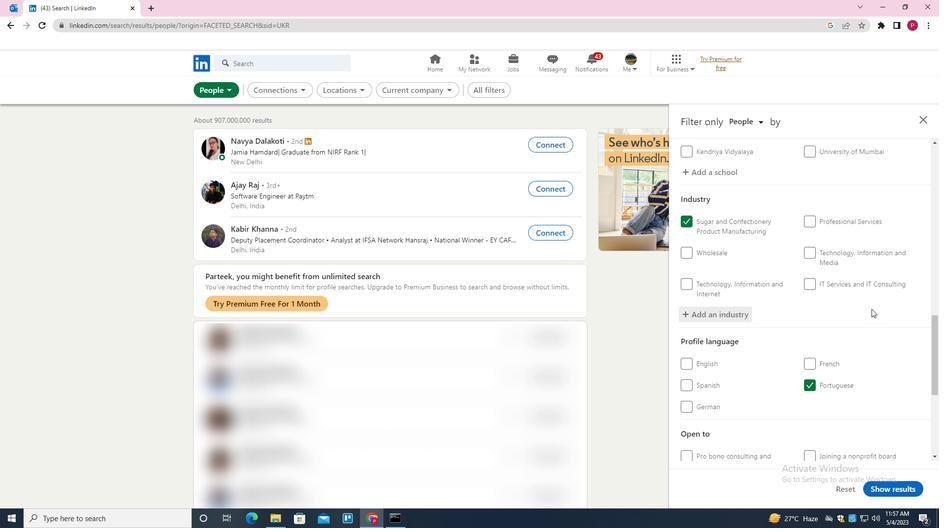 
Action: Mouse scrolled (864, 302) with delta (0, 0)
Screenshot: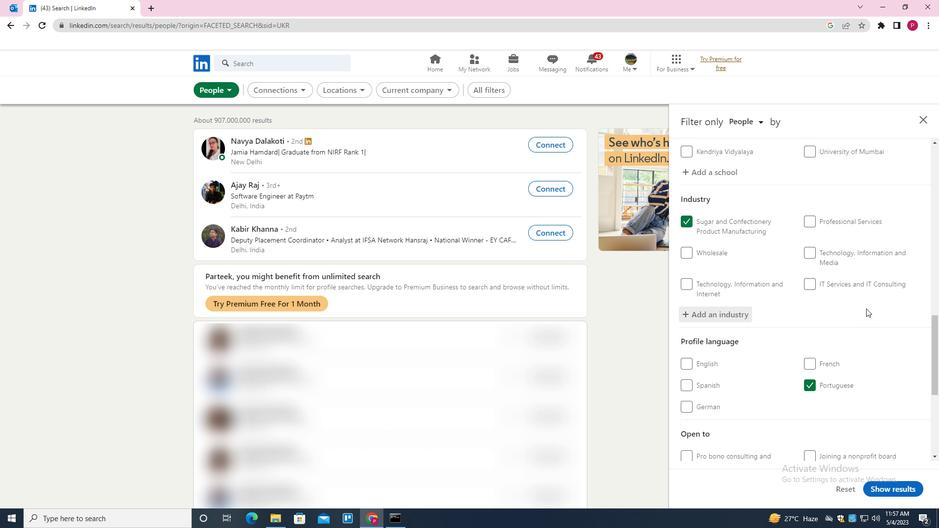 
Action: Mouse scrolled (864, 302) with delta (0, 0)
Screenshot: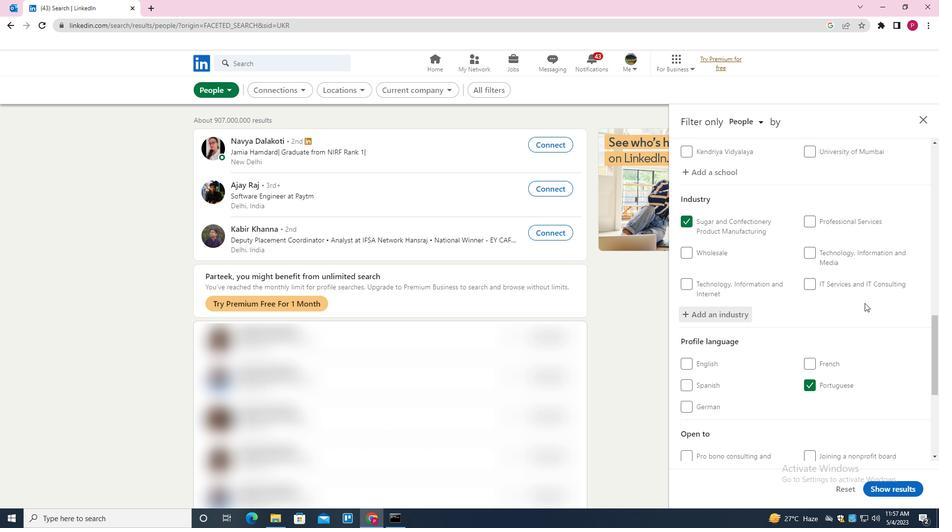 
Action: Mouse moved to (855, 330)
Screenshot: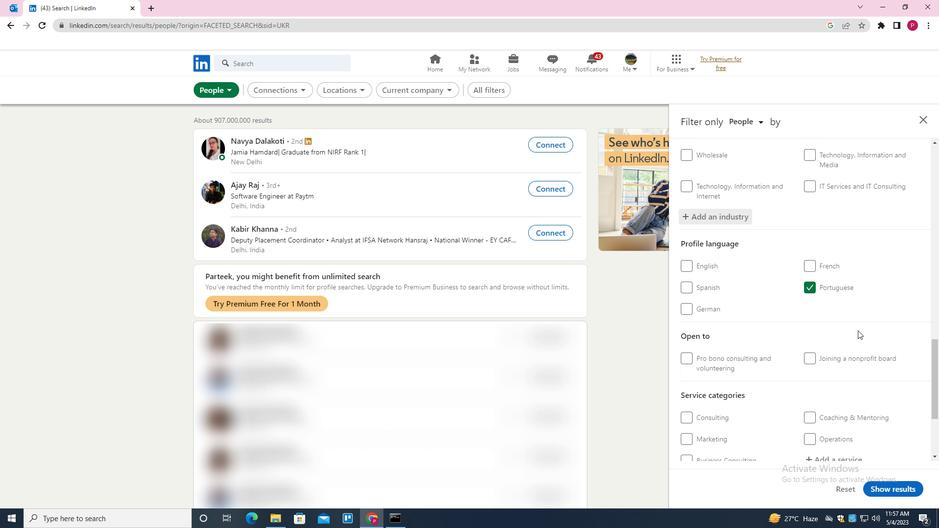 
Action: Mouse scrolled (855, 330) with delta (0, 0)
Screenshot: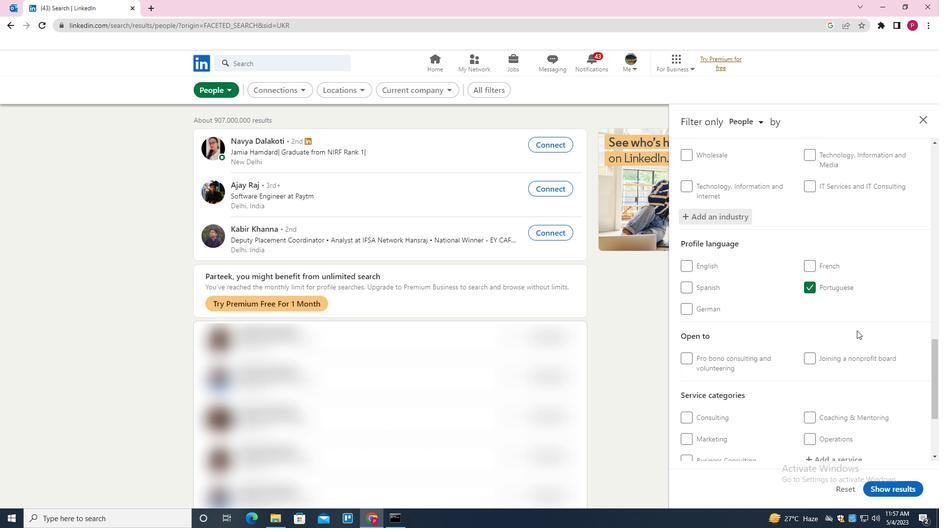 
Action: Mouse scrolled (855, 330) with delta (0, 0)
Screenshot: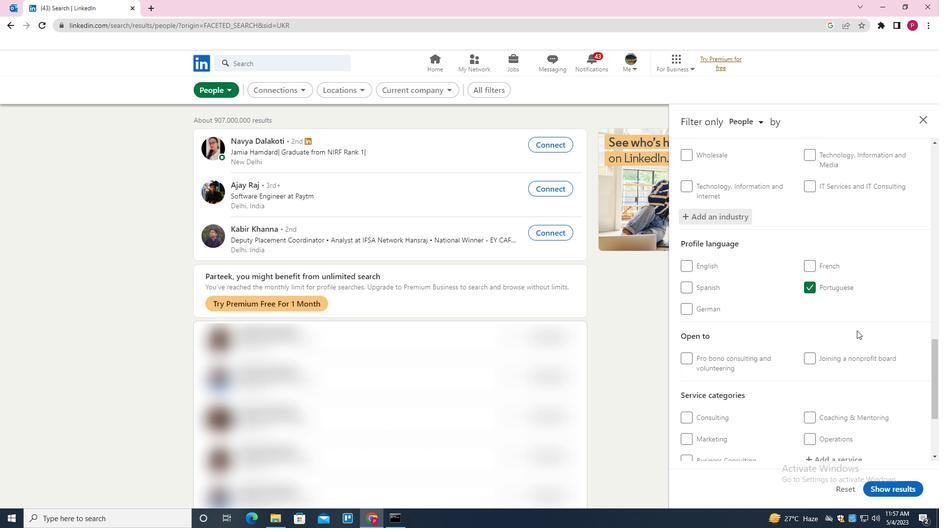 
Action: Mouse scrolled (855, 330) with delta (0, 0)
Screenshot: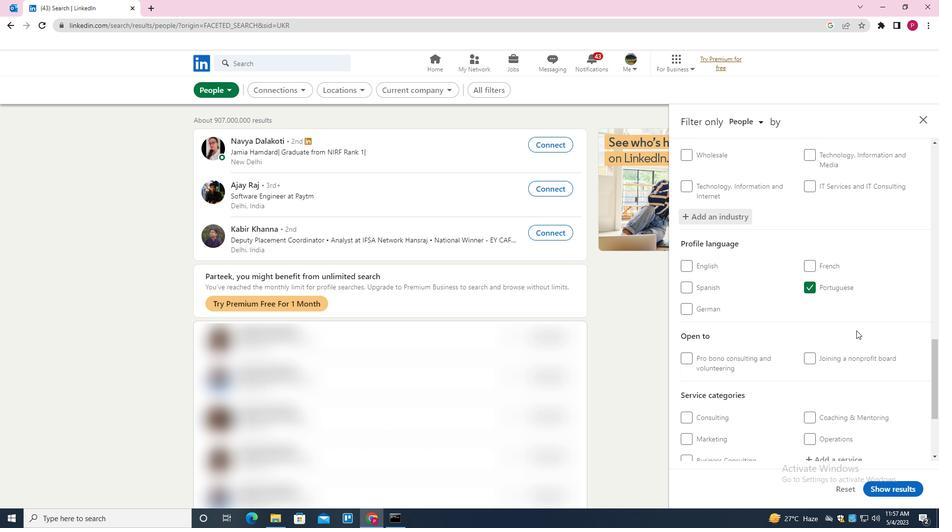 
Action: Mouse scrolled (855, 330) with delta (0, 0)
Screenshot: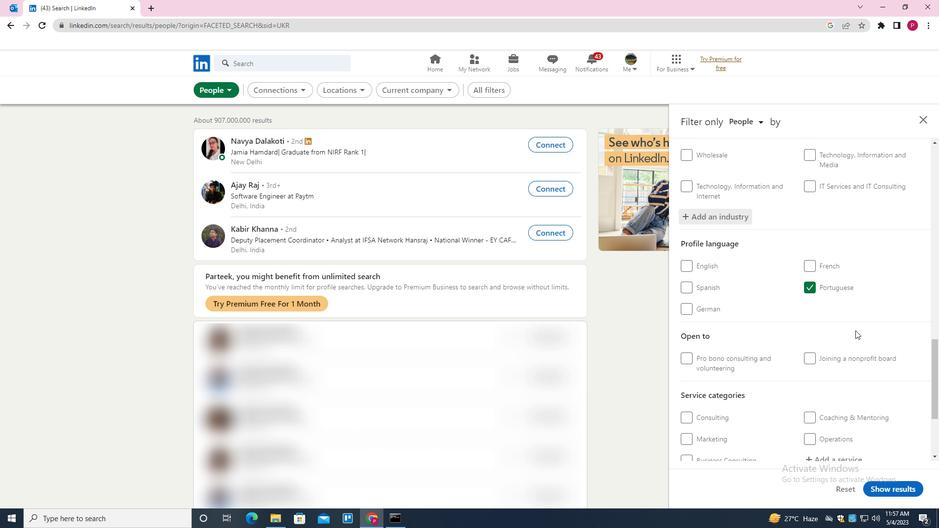 
Action: Mouse moved to (849, 316)
Screenshot: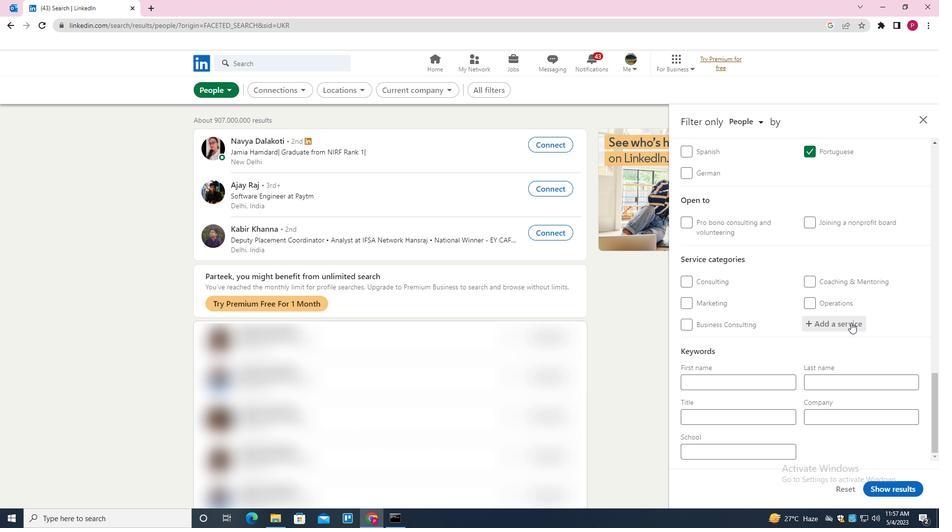 
Action: Mouse pressed left at (849, 316)
Screenshot: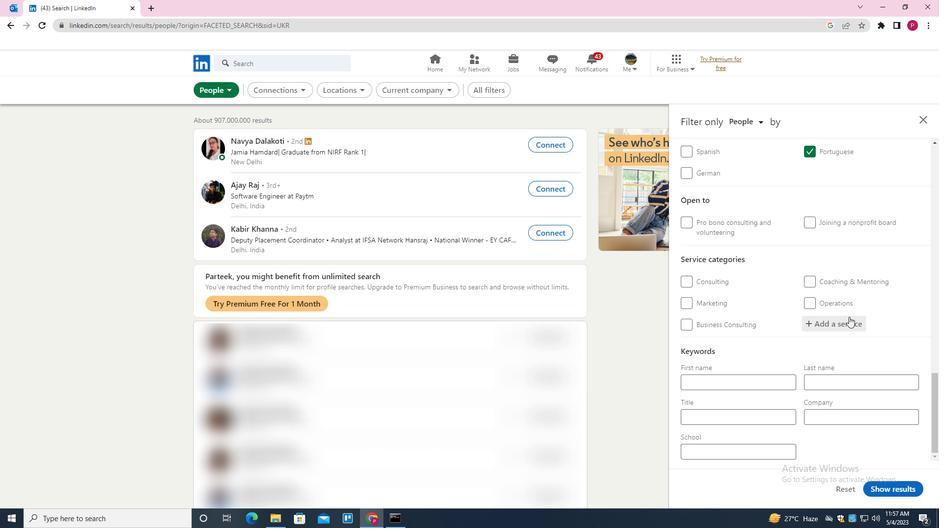 
Action: Mouse moved to (854, 311)
Screenshot: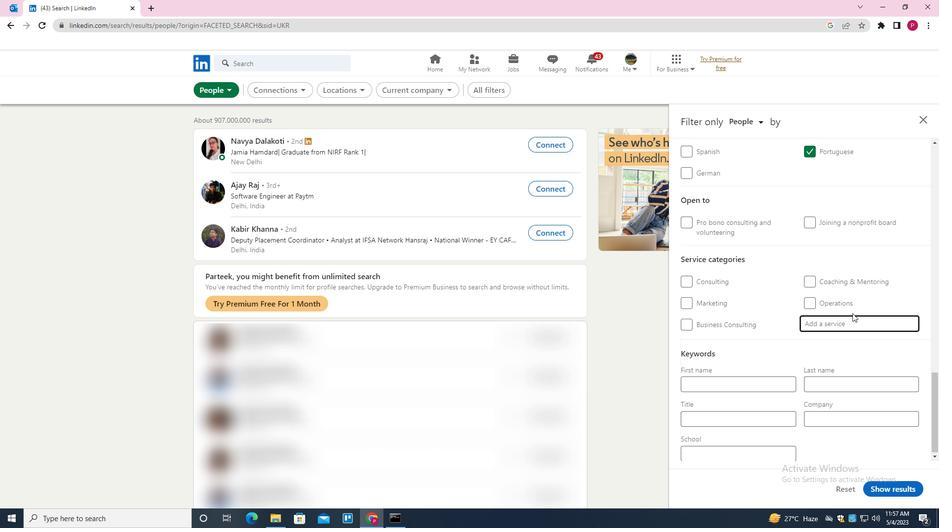 
Action: Key pressed <Key.shift><Key.shift>HEALTHCARE<Key.space><Key.shift><Key.shift><Key.shift><Key.shift><Key.shift><Key.shift><Key.shift><Key.shift><Key.shift><Key.shift><Key.shift><Key.shift><Key.shift><Key.shift>CONSULTING<Key.down><Key.enter>
Screenshot: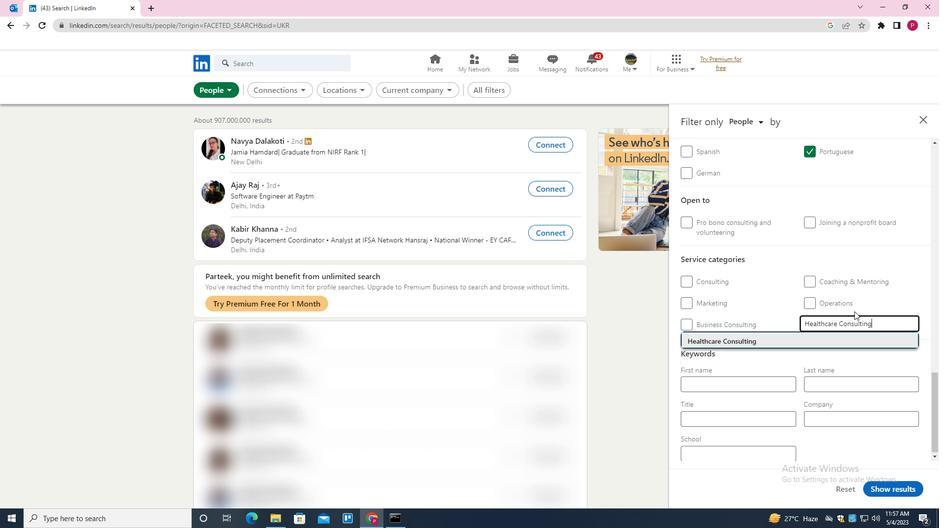 
Action: Mouse moved to (846, 329)
Screenshot: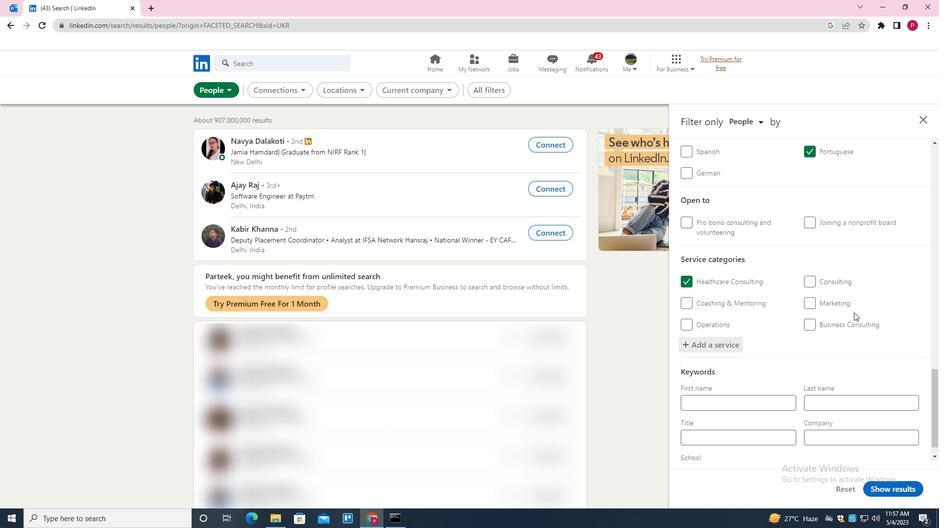 
Action: Mouse scrolled (846, 328) with delta (0, 0)
Screenshot: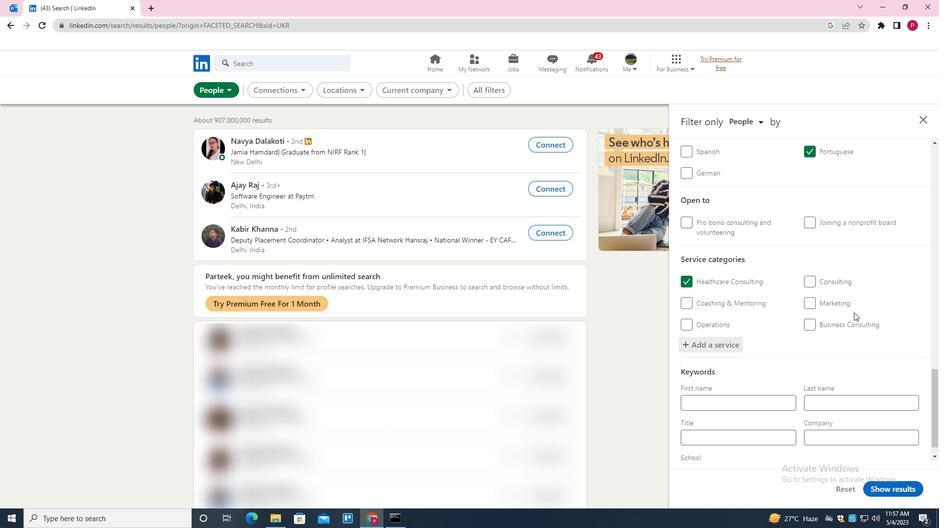 
Action: Mouse moved to (843, 337)
Screenshot: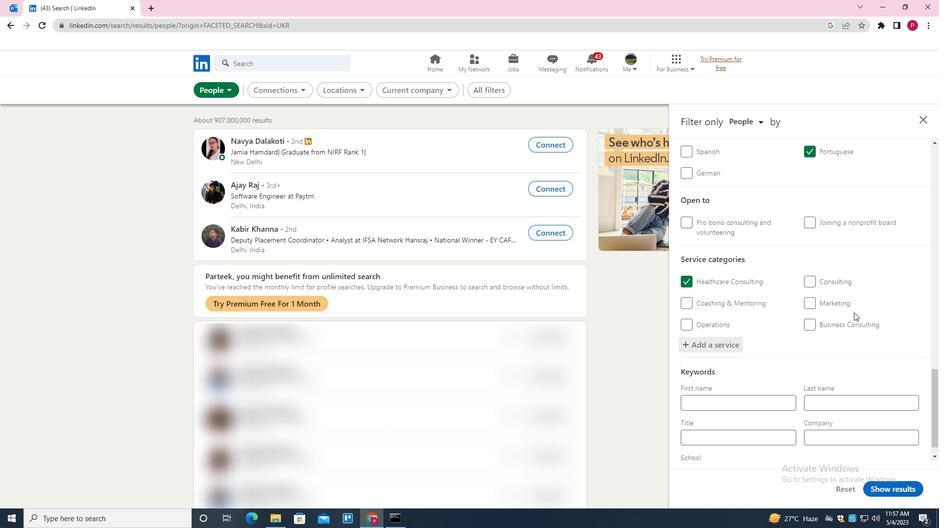 
Action: Mouse scrolled (843, 337) with delta (0, 0)
Screenshot: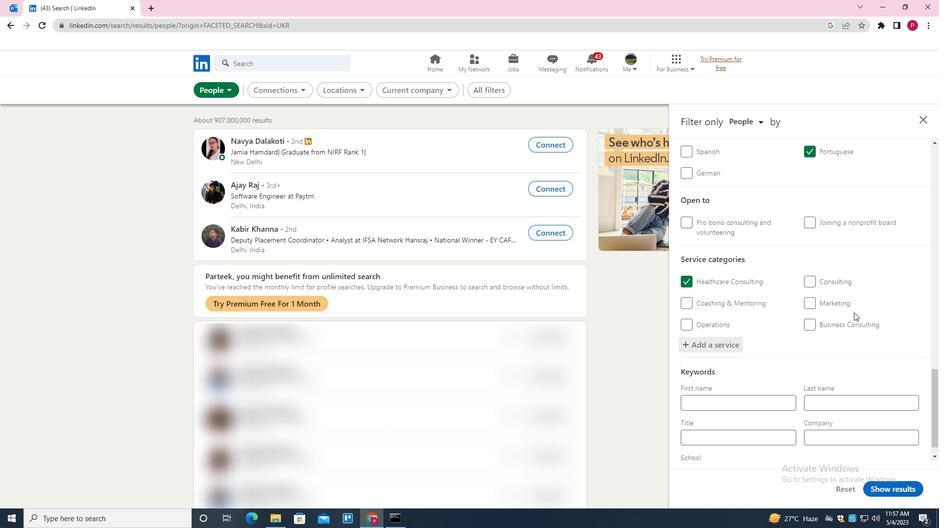
Action: Mouse moved to (841, 344)
Screenshot: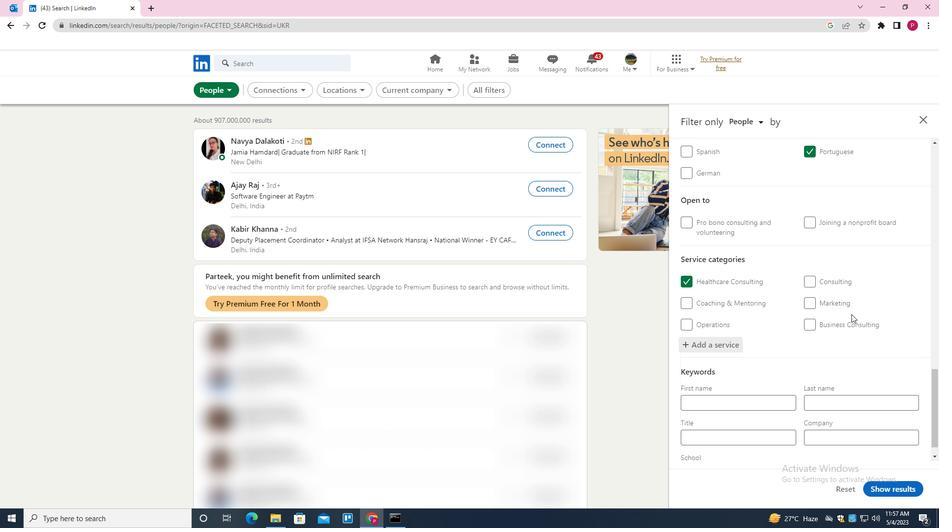
Action: Mouse scrolled (841, 343) with delta (0, 0)
Screenshot: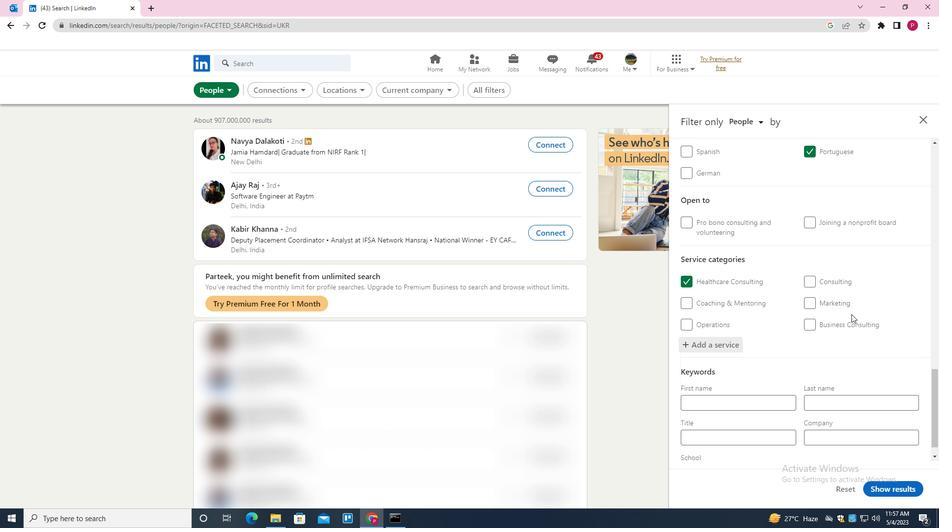 
Action: Mouse moved to (837, 355)
Screenshot: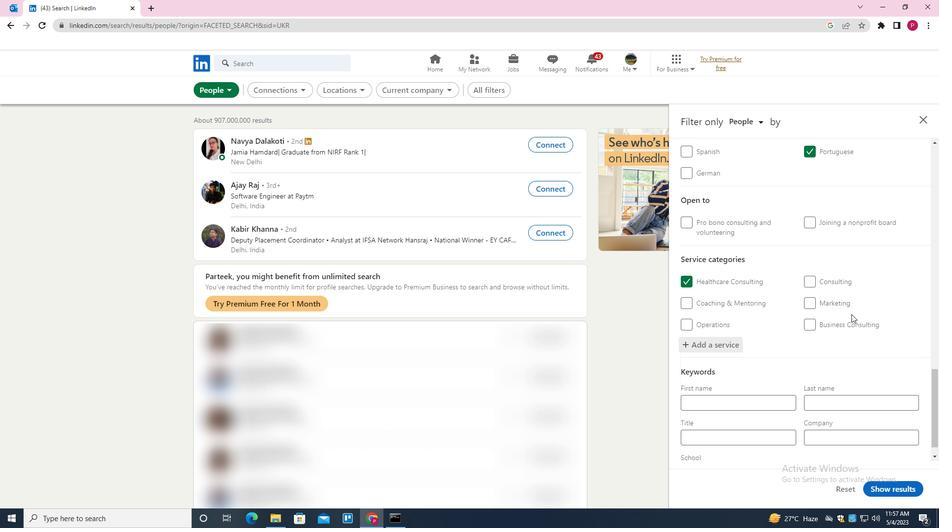 
Action: Mouse scrolled (837, 355) with delta (0, 0)
Screenshot: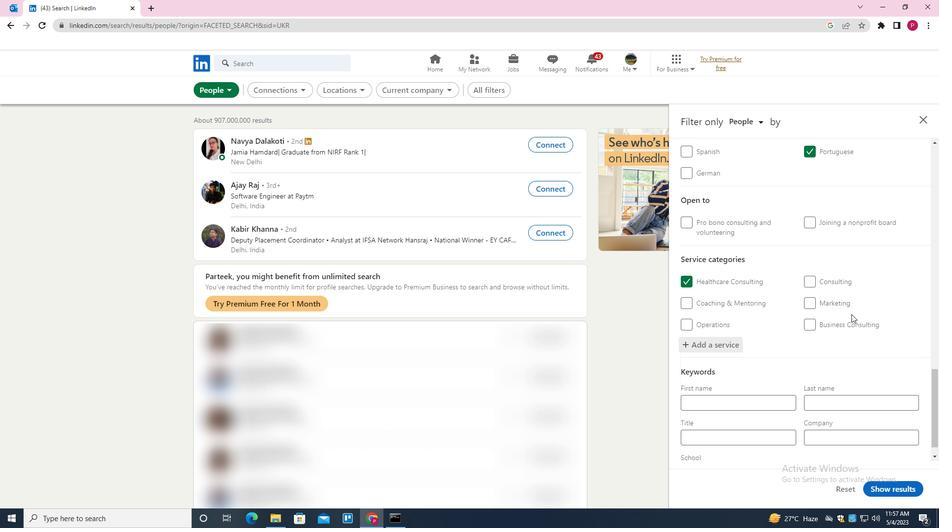 
Action: Mouse moved to (765, 420)
Screenshot: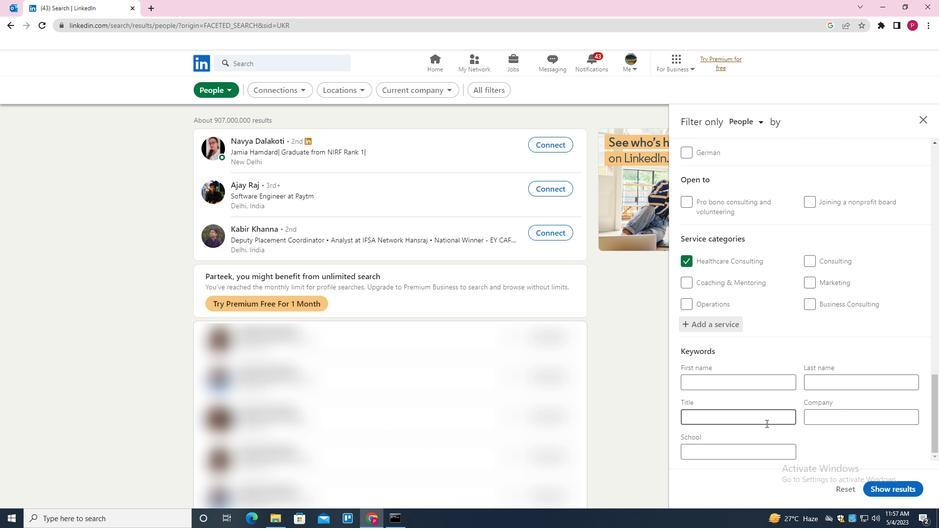 
Action: Mouse pressed left at (765, 420)
Screenshot: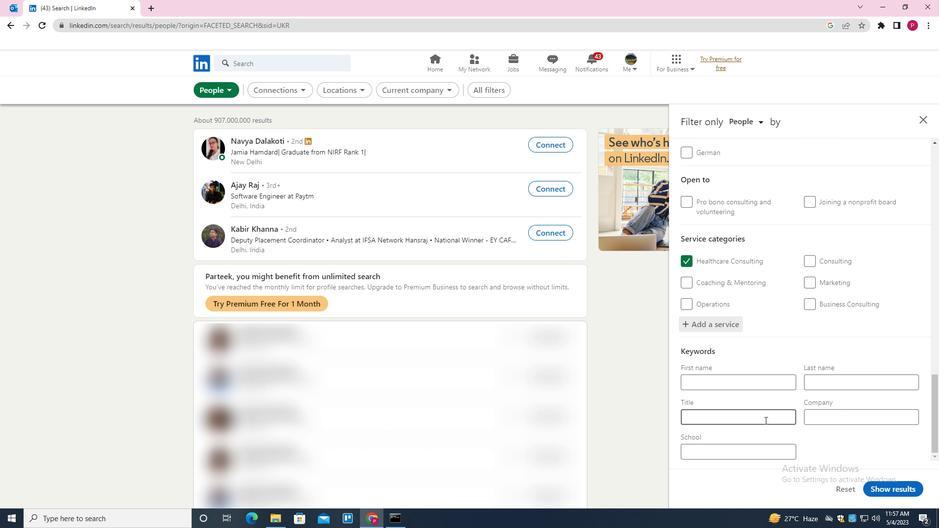 
Action: Key pressed <Key.shift>CONSERVATION<Key.space><Key.shift><Key.shift><Key.shift><Key.shift>VOLUNTEER
Screenshot: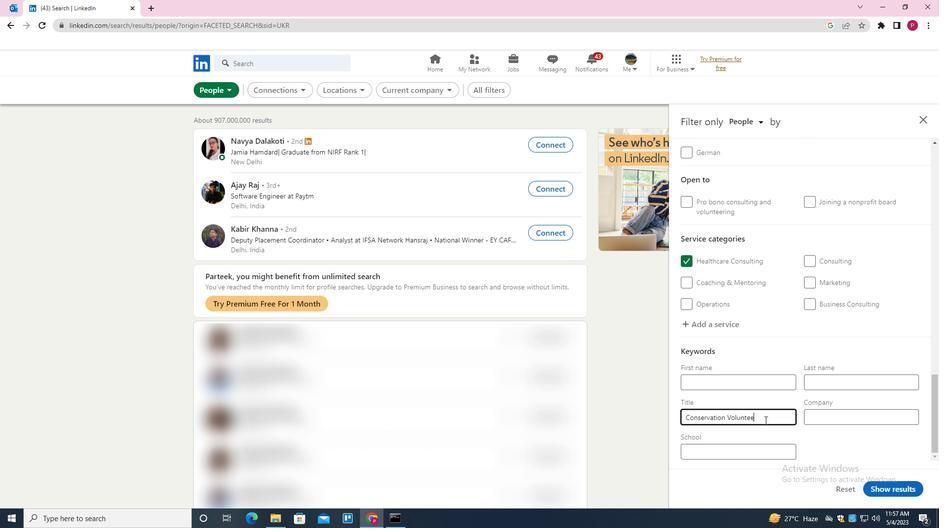 
Action: Mouse moved to (898, 485)
Screenshot: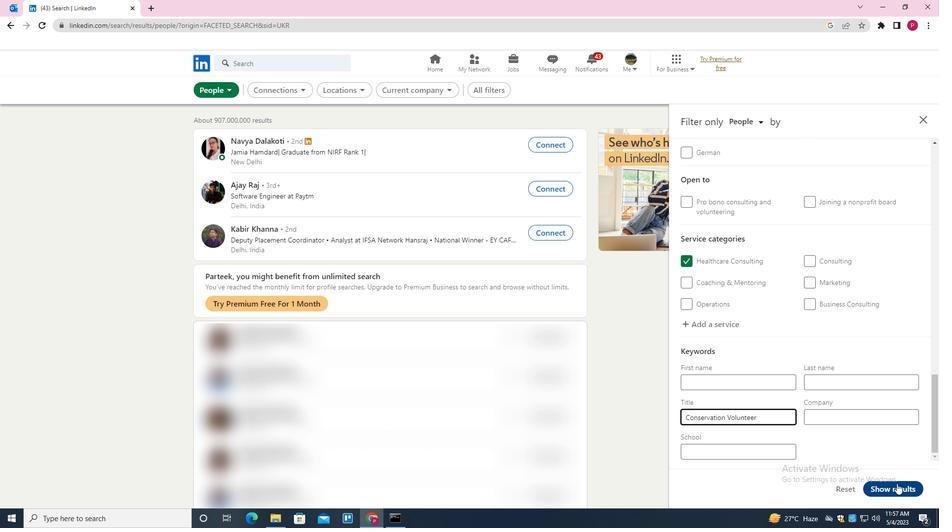 
Action: Mouse pressed left at (898, 485)
Screenshot: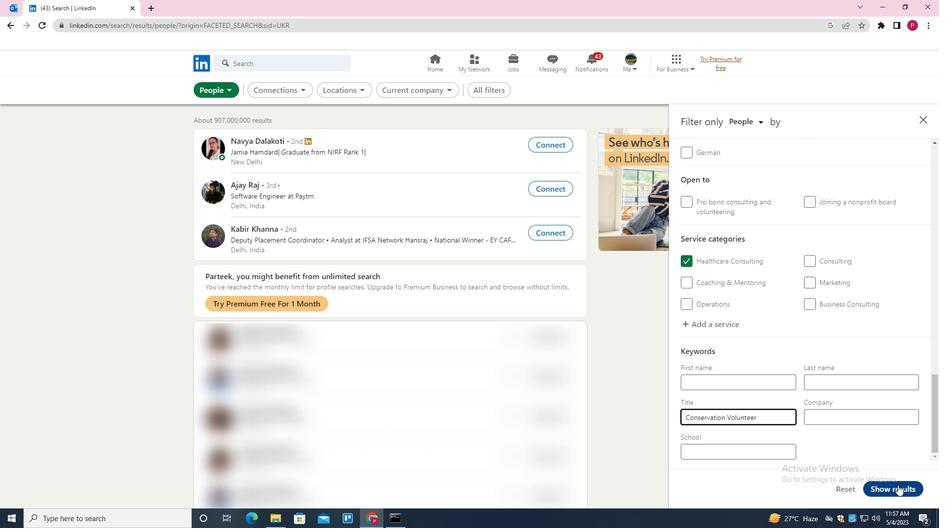 
Action: Mouse moved to (323, 220)
Screenshot: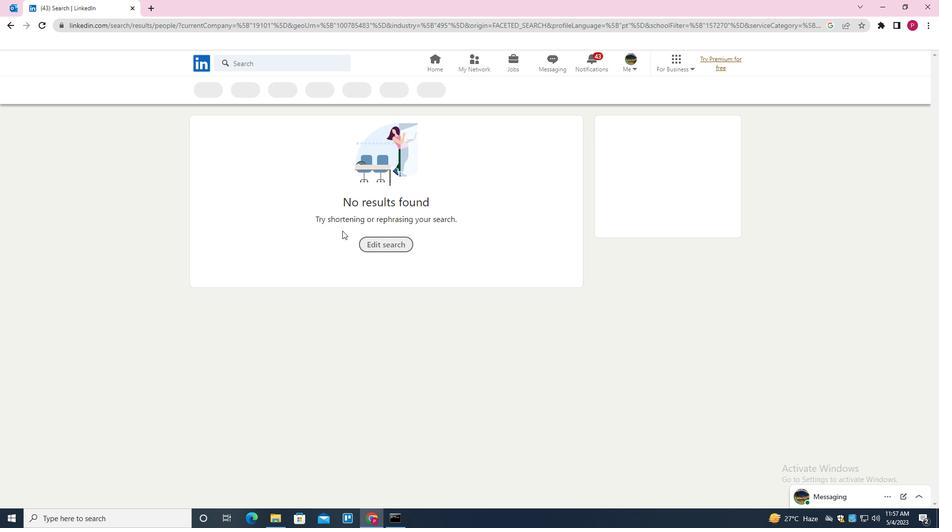 
